 Task: Add an event with the title Webinar: Introduction to Influencer Collaboration for Brand Awareness, date '2024/04/28', time 7:30 AM to 9:30 AMand add a description: Participants will learn how to effectively close a negotiation, secure agreements, and establish clear next steps. They will also explore techniques for building long-term relationships and maintaining open lines of communication after the negotiation concludes.Select event color  Flamingo . Add location for the event as: 987 El Retiro Park, Madrid, Spain, logged in from the account softage.5@softage.netand send the event invitation to softage.4@softage.net and softage.6@softage.net. Set a reminder for the event Every weekday(Monday to Friday)
Action: Mouse moved to (1163, 90)
Screenshot: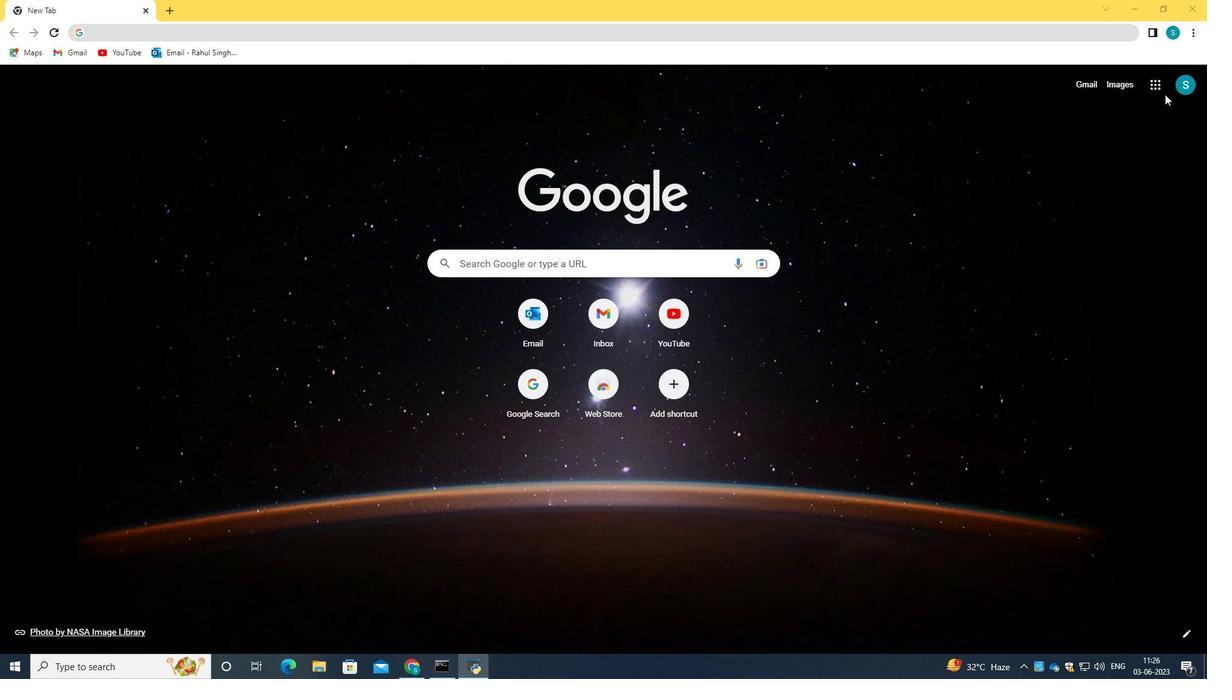 
Action: Mouse pressed left at (1163, 90)
Screenshot: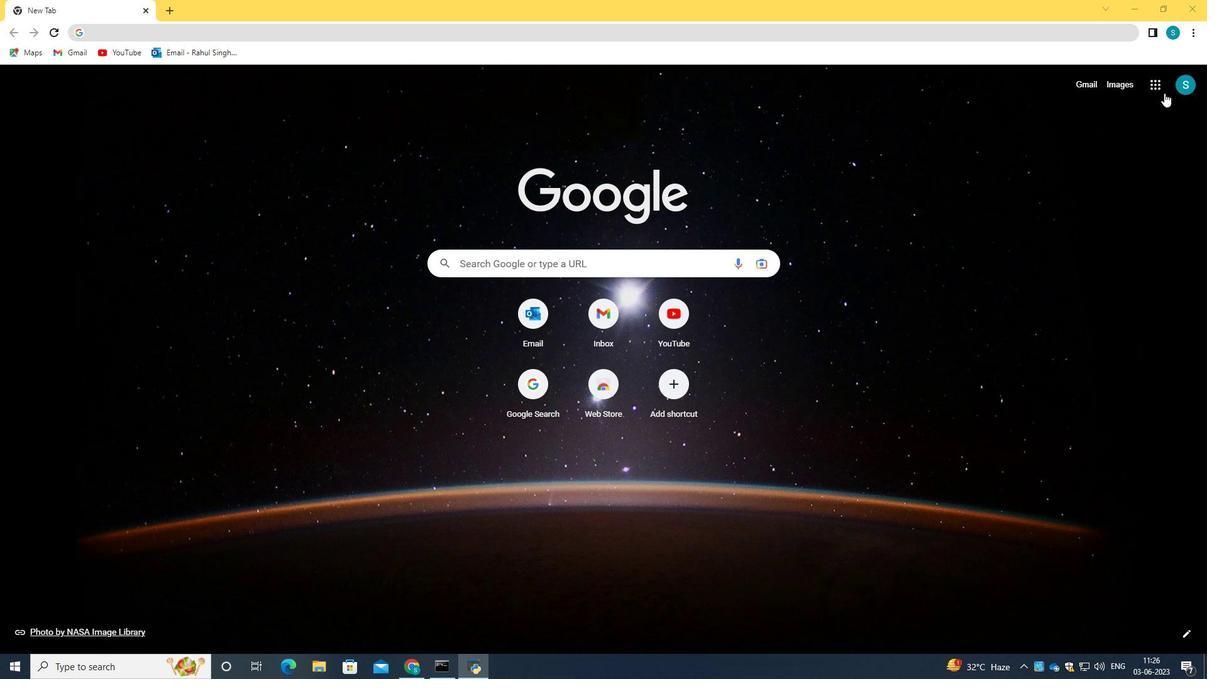 
Action: Mouse moved to (1049, 274)
Screenshot: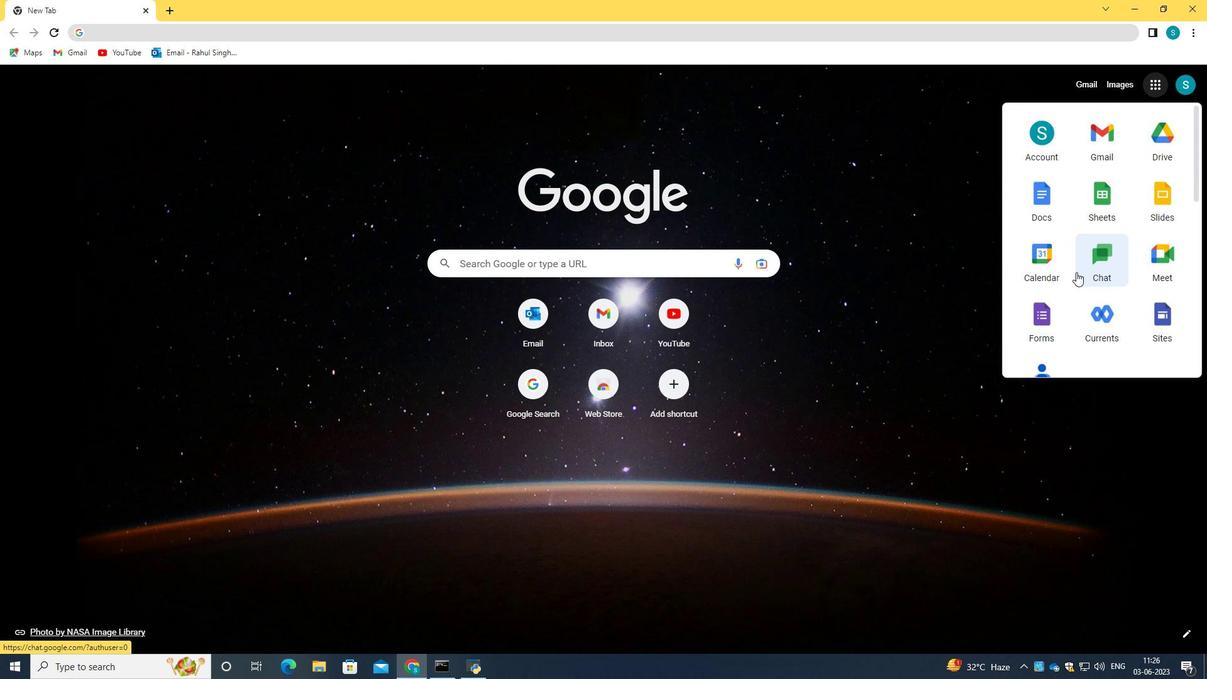 
Action: Mouse pressed left at (1049, 274)
Screenshot: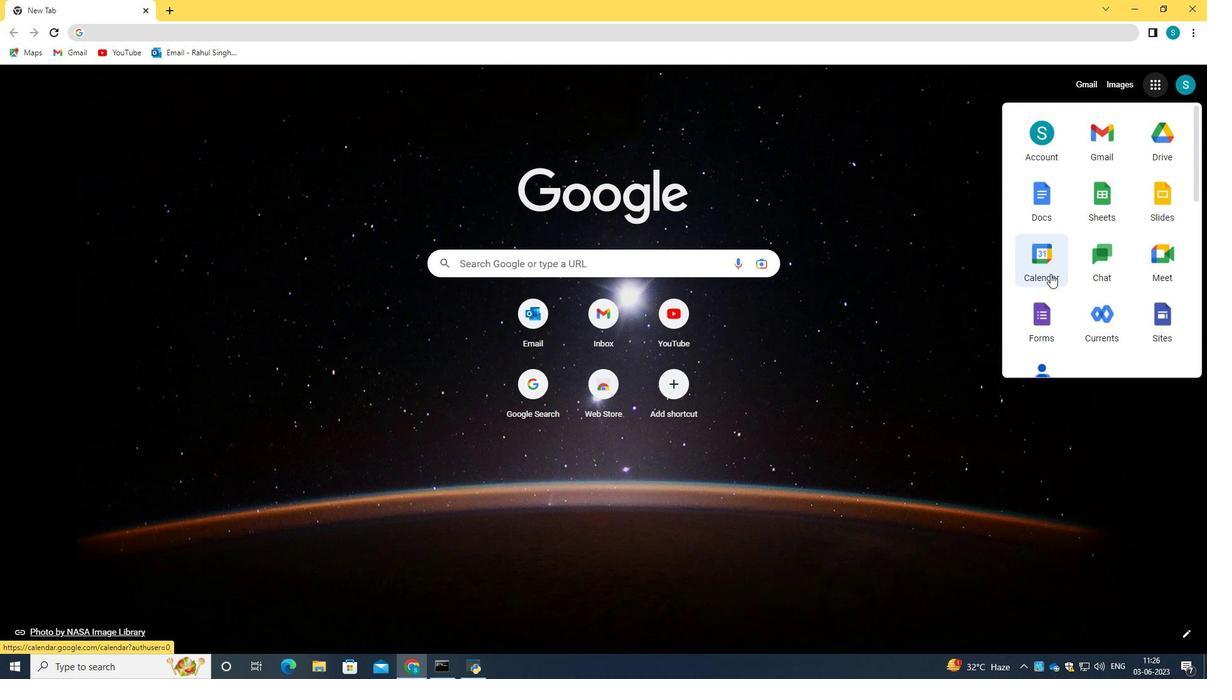 
Action: Mouse moved to (25, 135)
Screenshot: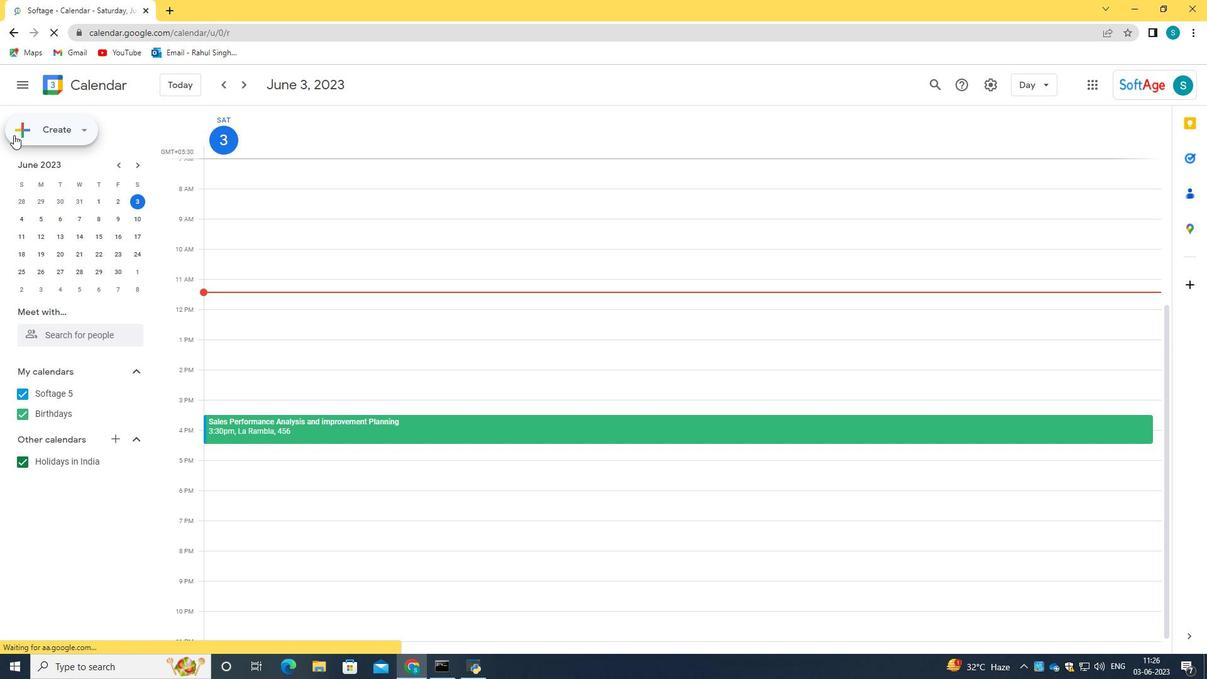 
Action: Mouse pressed left at (25, 135)
Screenshot: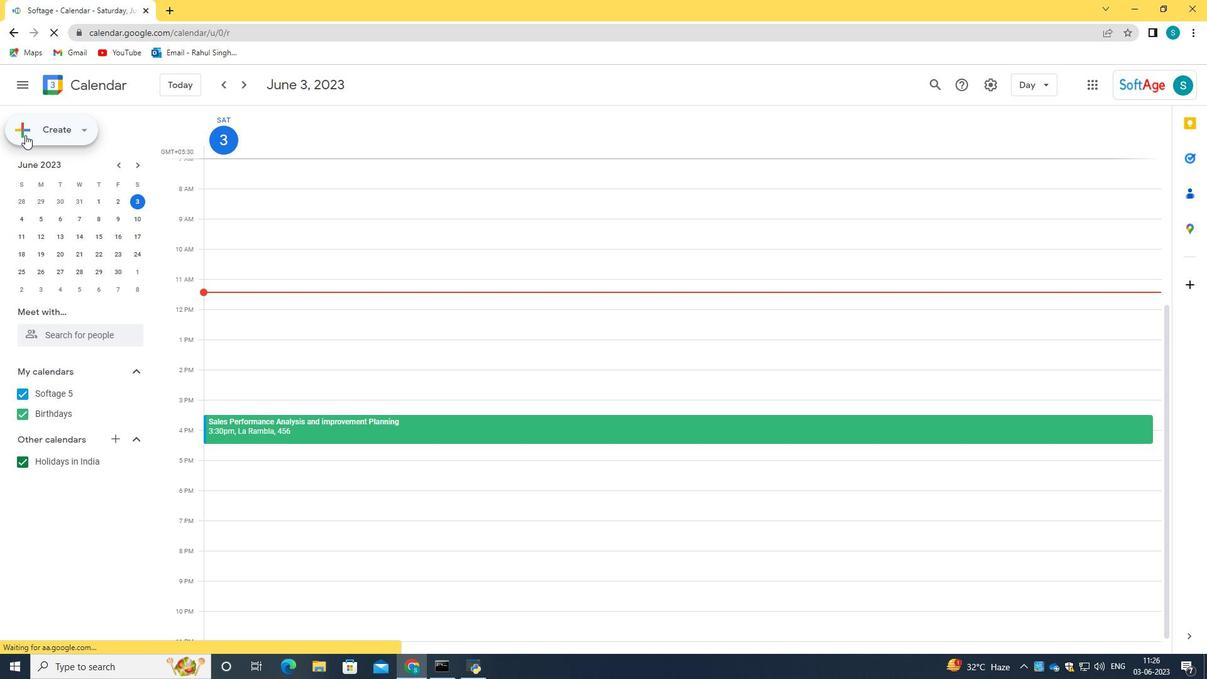 
Action: Mouse moved to (44, 162)
Screenshot: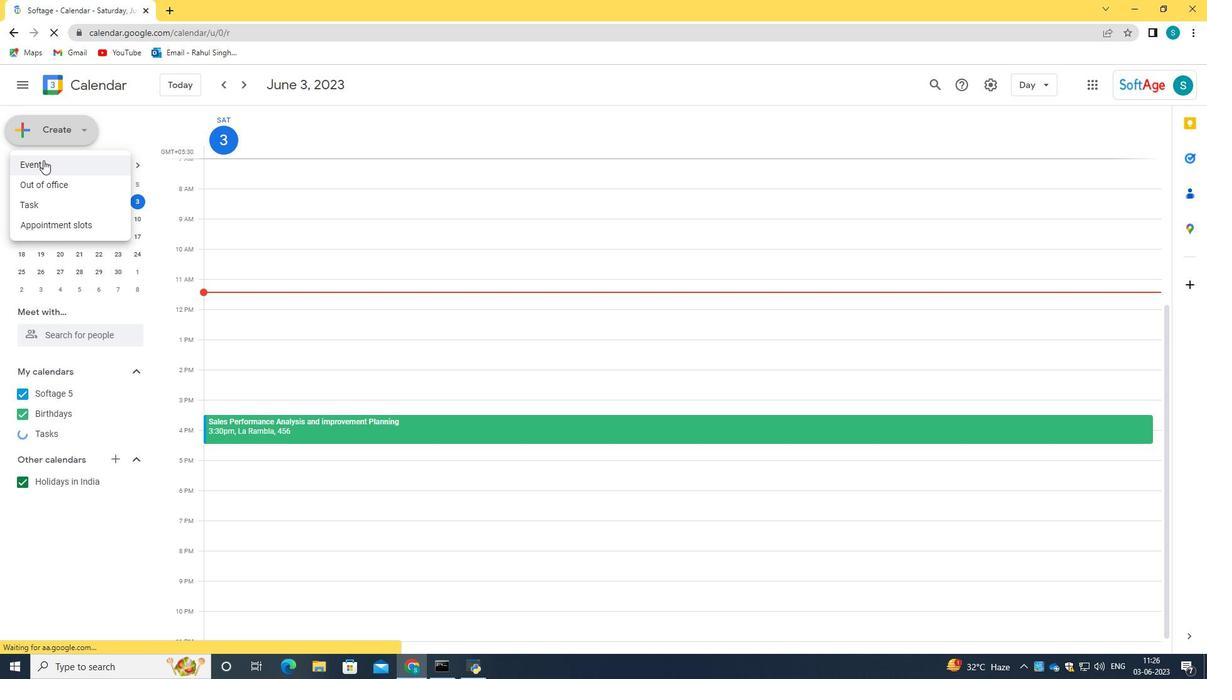 
Action: Mouse pressed left at (44, 162)
Screenshot: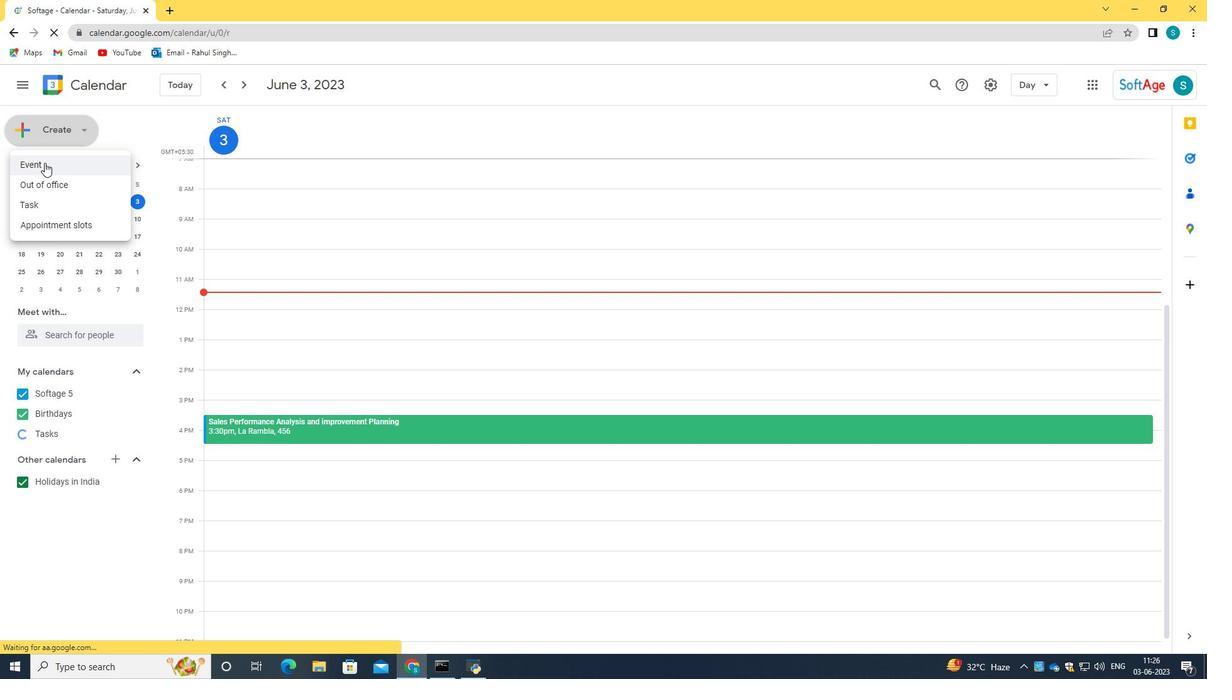 
Action: Mouse moved to (705, 508)
Screenshot: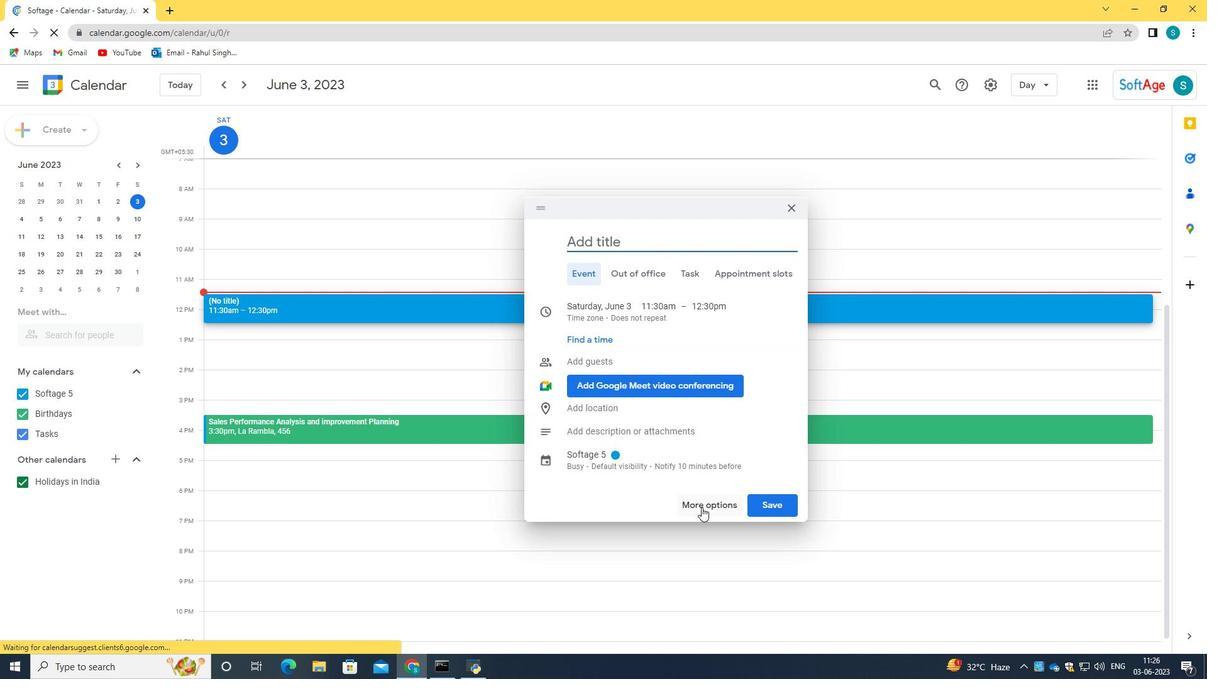 
Action: Mouse pressed left at (705, 508)
Screenshot: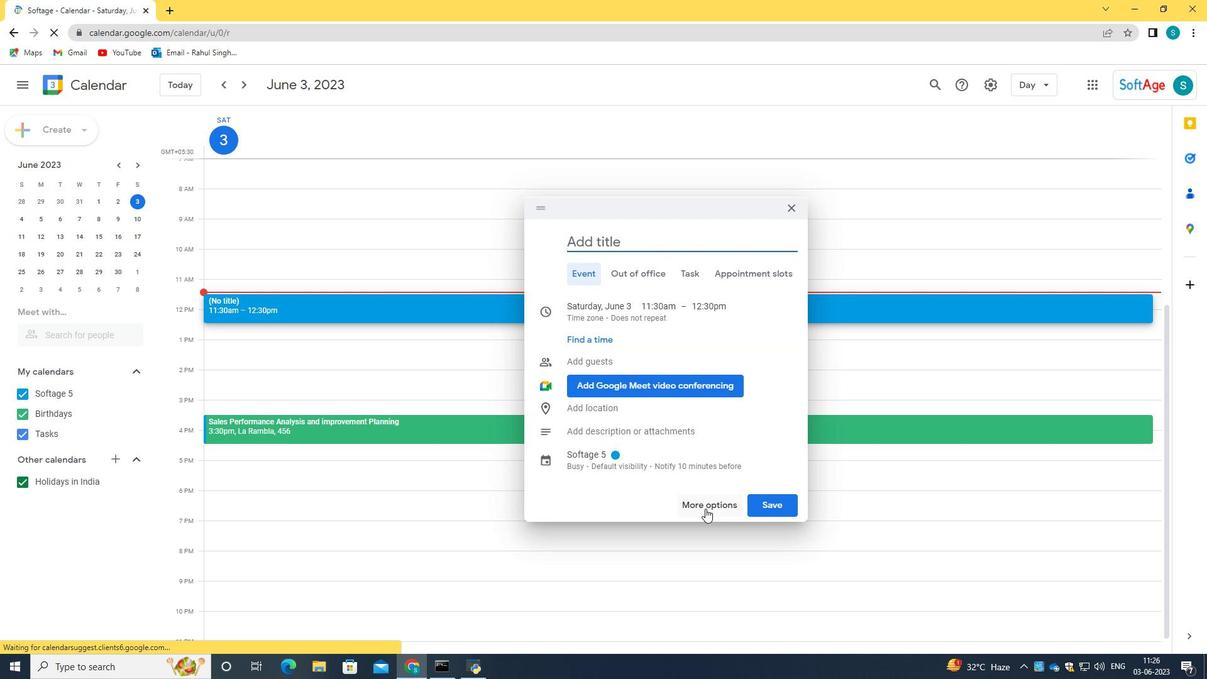 
Action: Mouse moved to (150, 98)
Screenshot: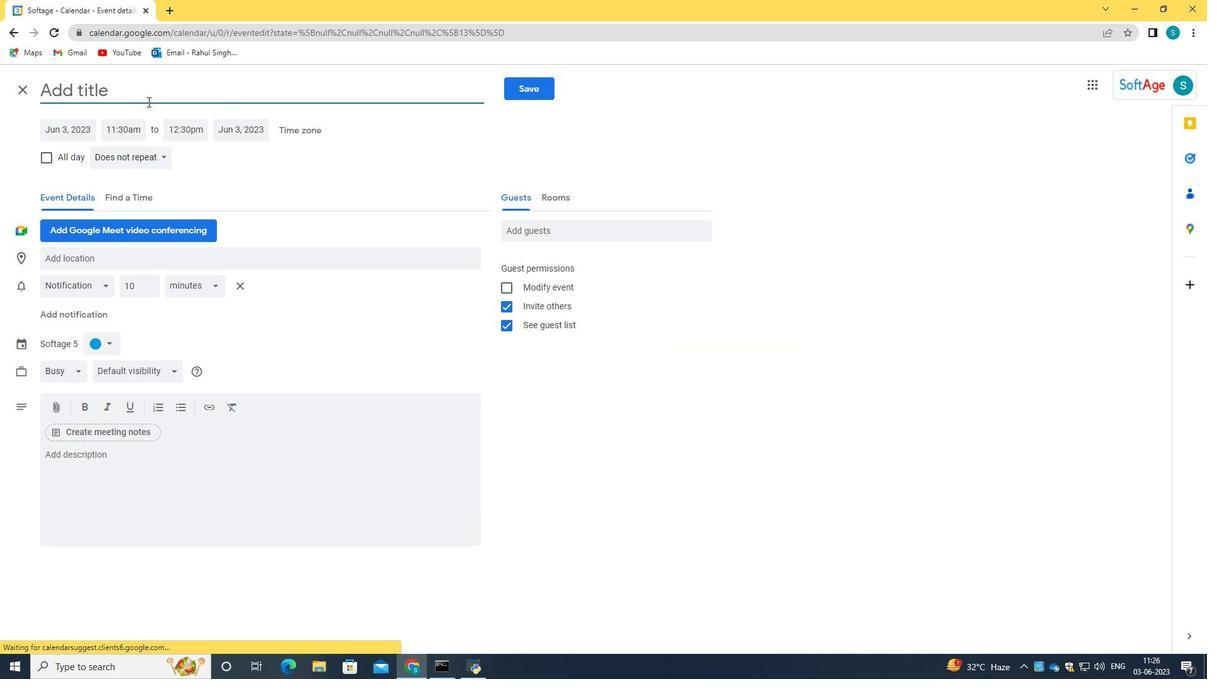 
Action: Mouse pressed left at (150, 98)
Screenshot: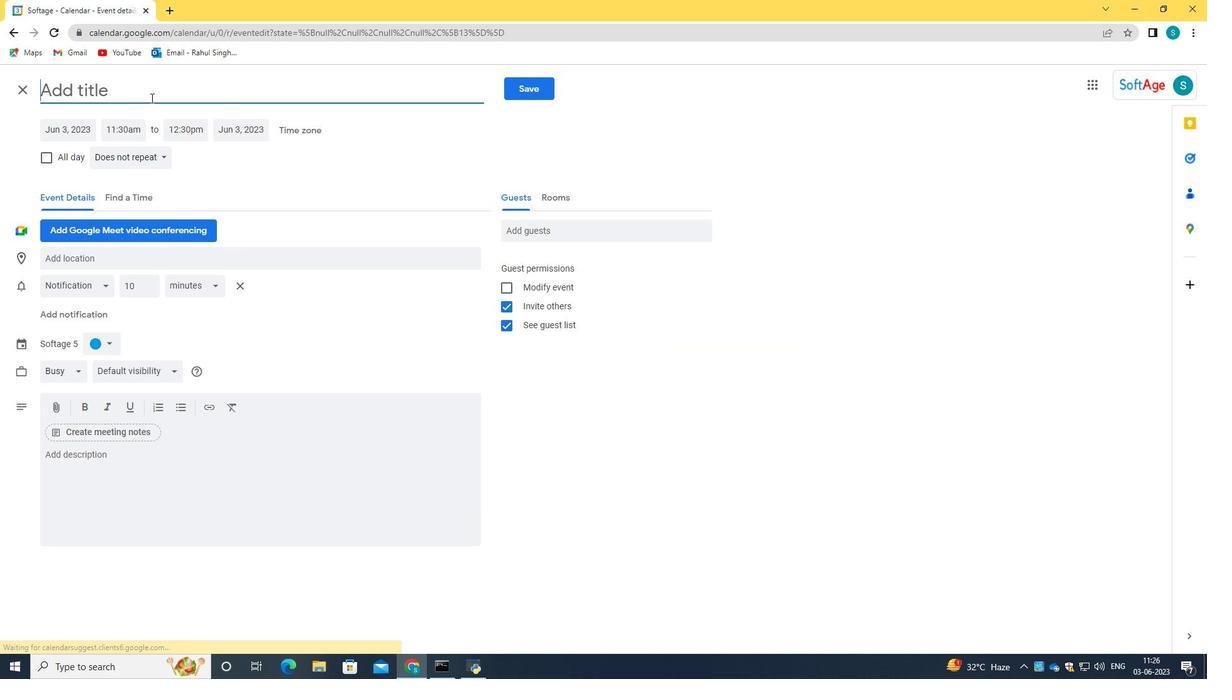 
Action: Key pressed <Key.caps_lock>I<Key.caps_lock>ntroduction<Key.space>to<Key.space><Key.caps_lock>I<Key.caps_lock>nfluencer<Key.space><Key.caps_lock>C<Key.caps_lock>ollaboration<Key.space>for<Key.space><Key.caps_lock>B<Key.caps_lock>rand<Key.space><Key.caps_lock>A<Key.caps_lock>wareness
Screenshot: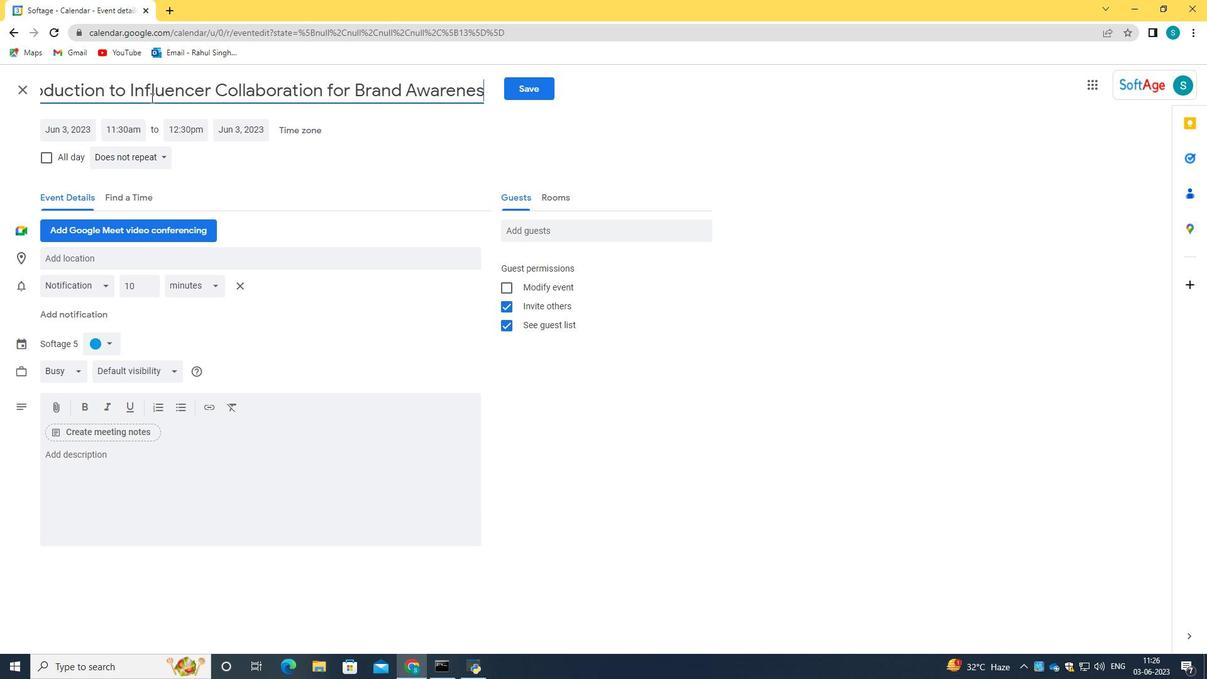 
Action: Mouse moved to (71, 128)
Screenshot: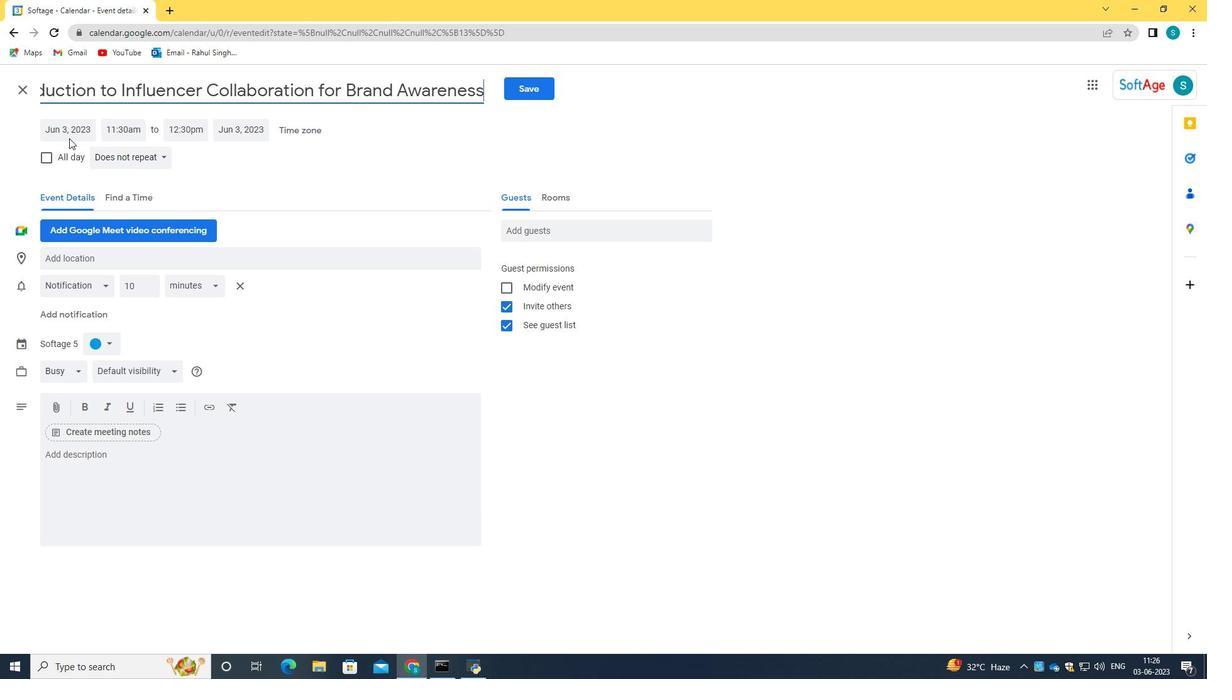 
Action: Mouse pressed left at (71, 128)
Screenshot: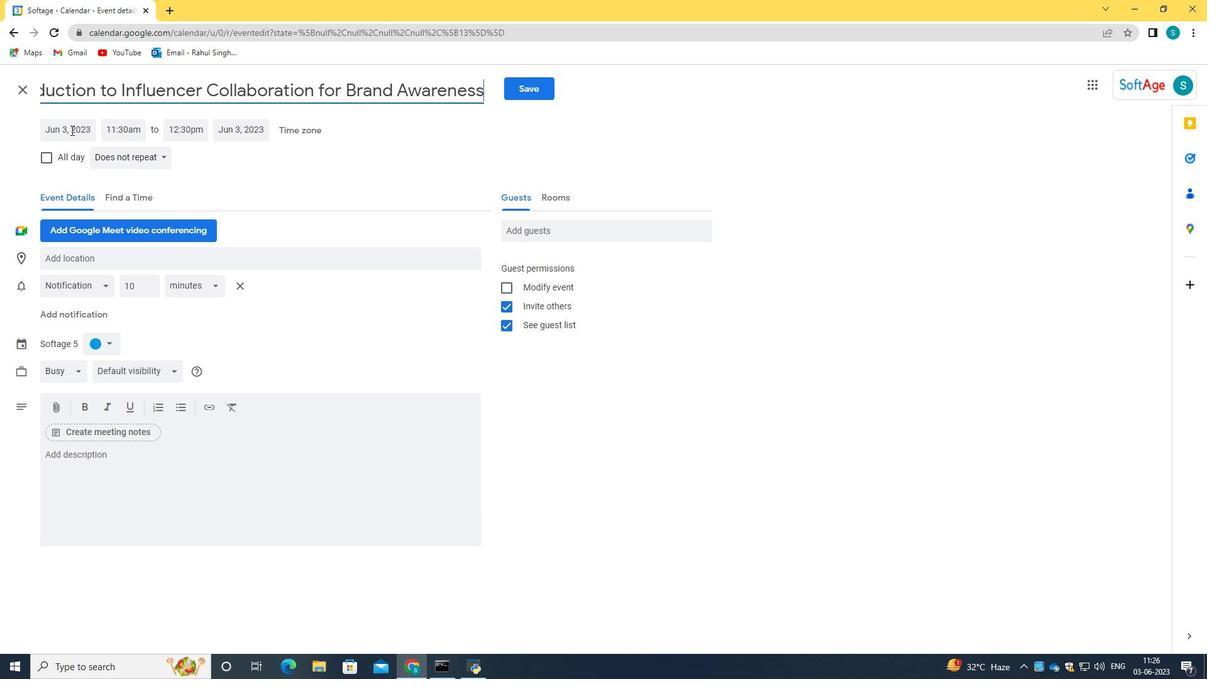 
Action: Key pressed 2024/04/25<Key.backspace>8
Screenshot: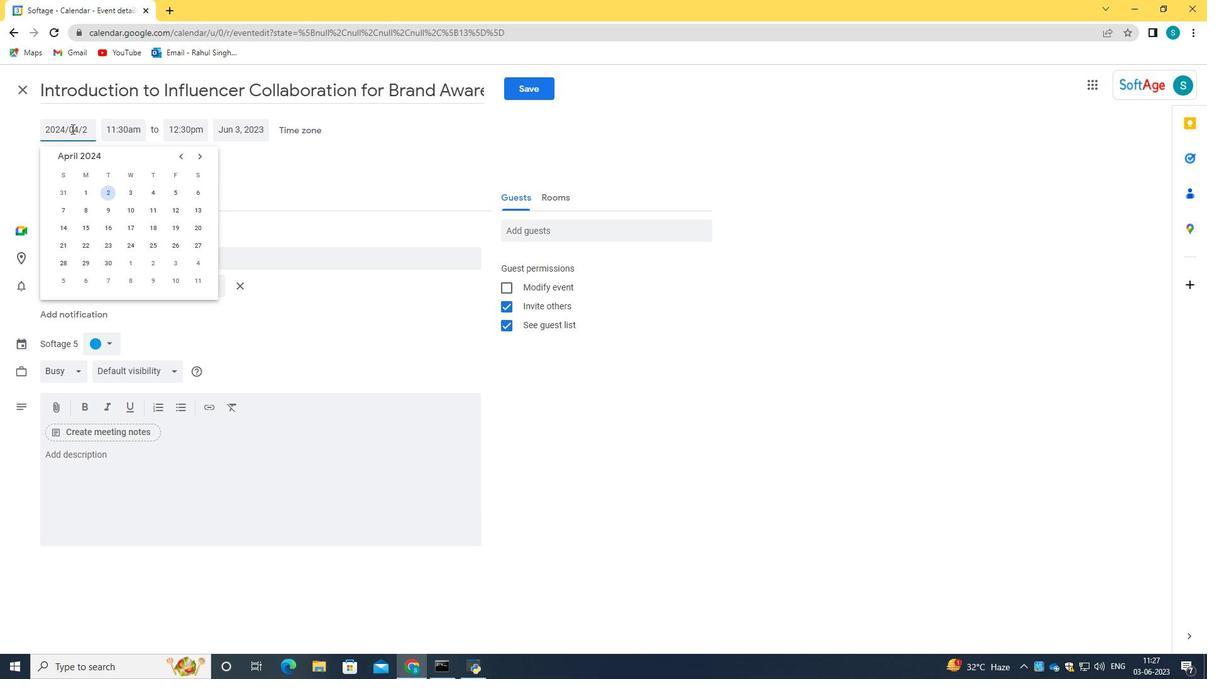 
Action: Mouse moved to (242, 168)
Screenshot: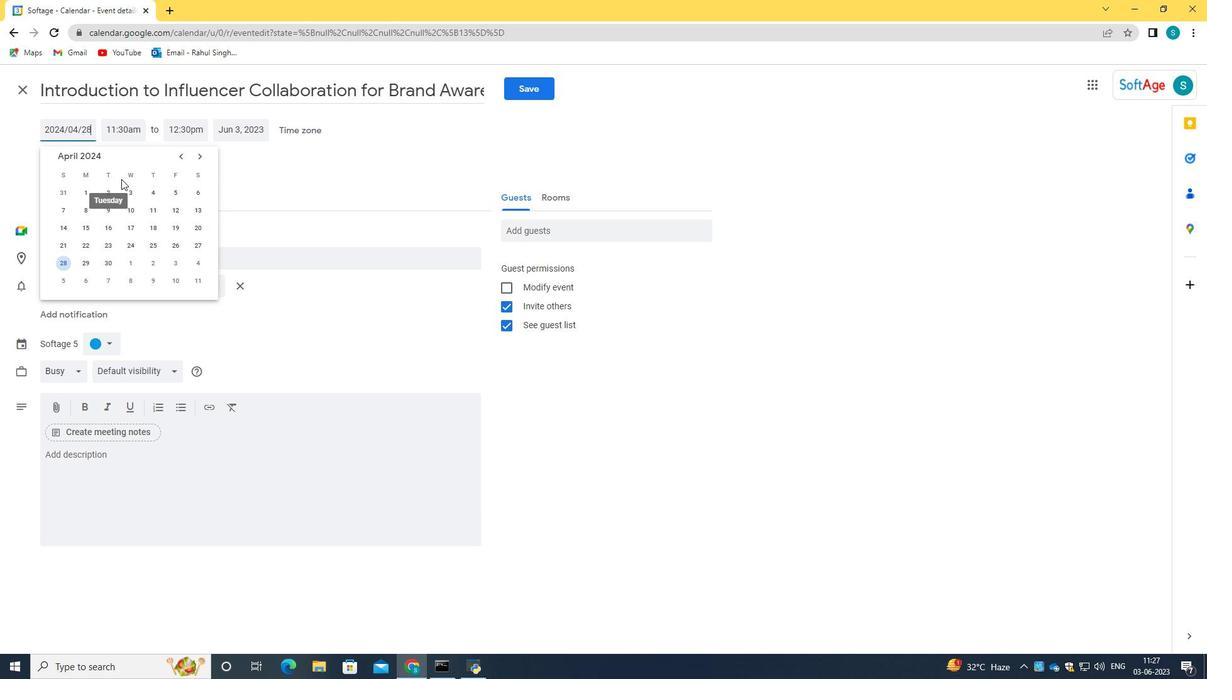 
Action: Mouse pressed left at (242, 168)
Screenshot: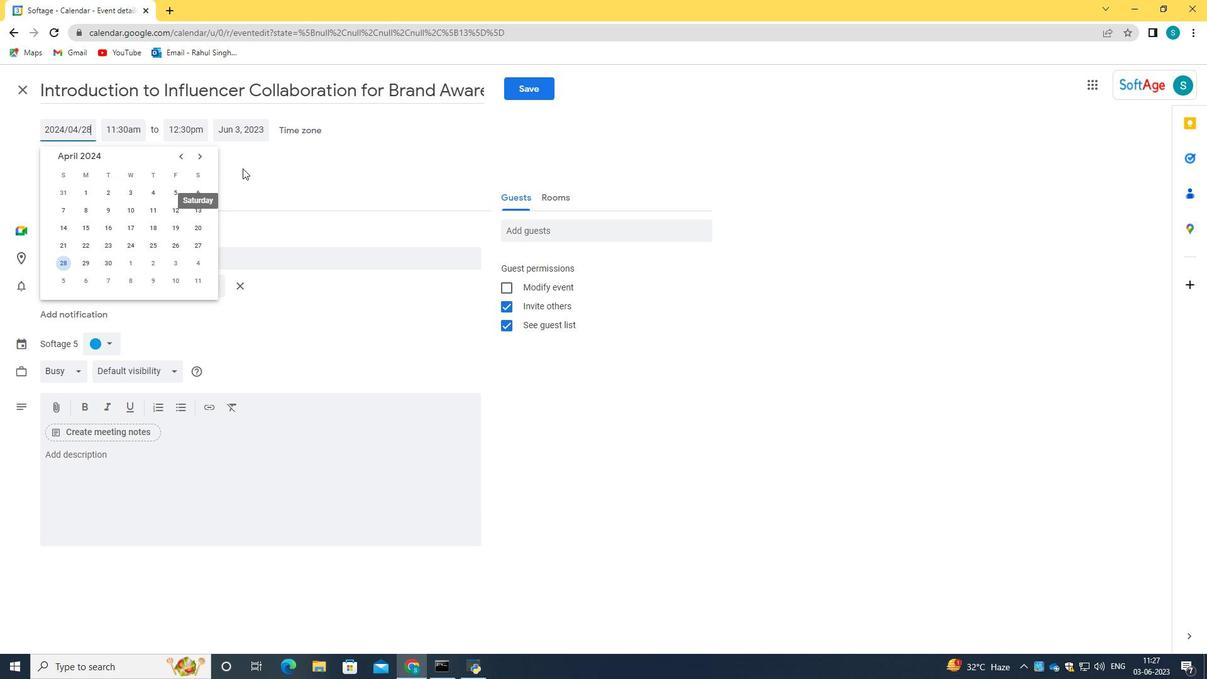 
Action: Mouse moved to (132, 128)
Screenshot: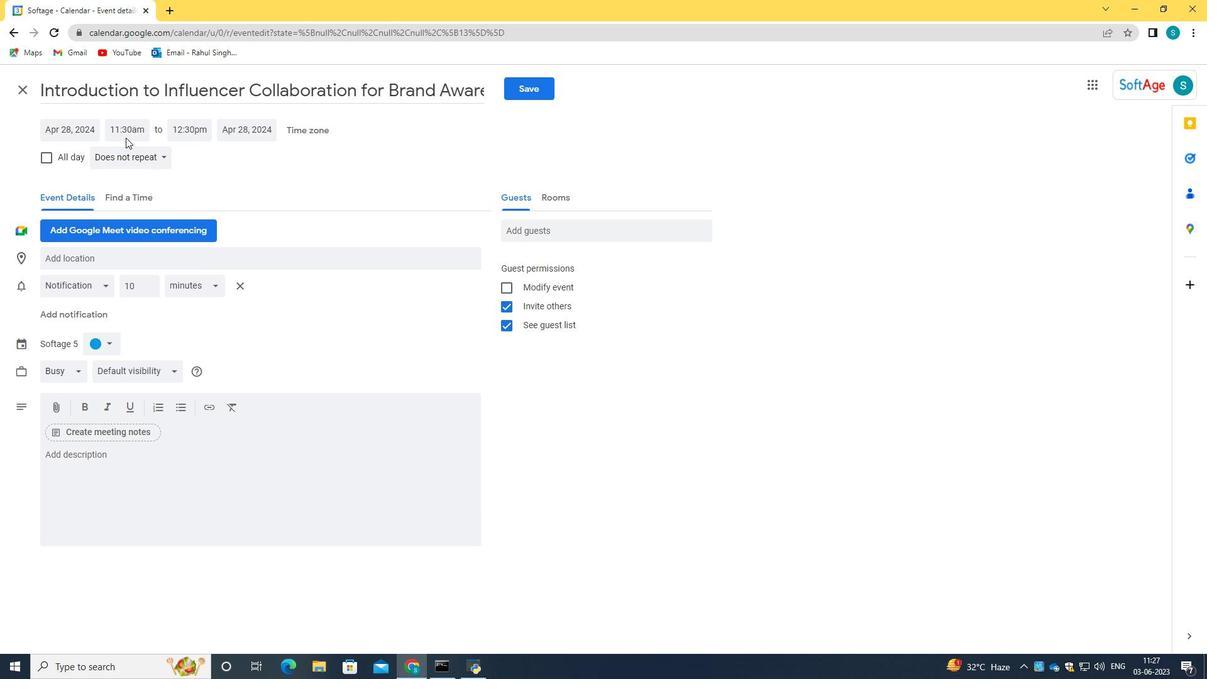 
Action: Mouse pressed left at (132, 128)
Screenshot: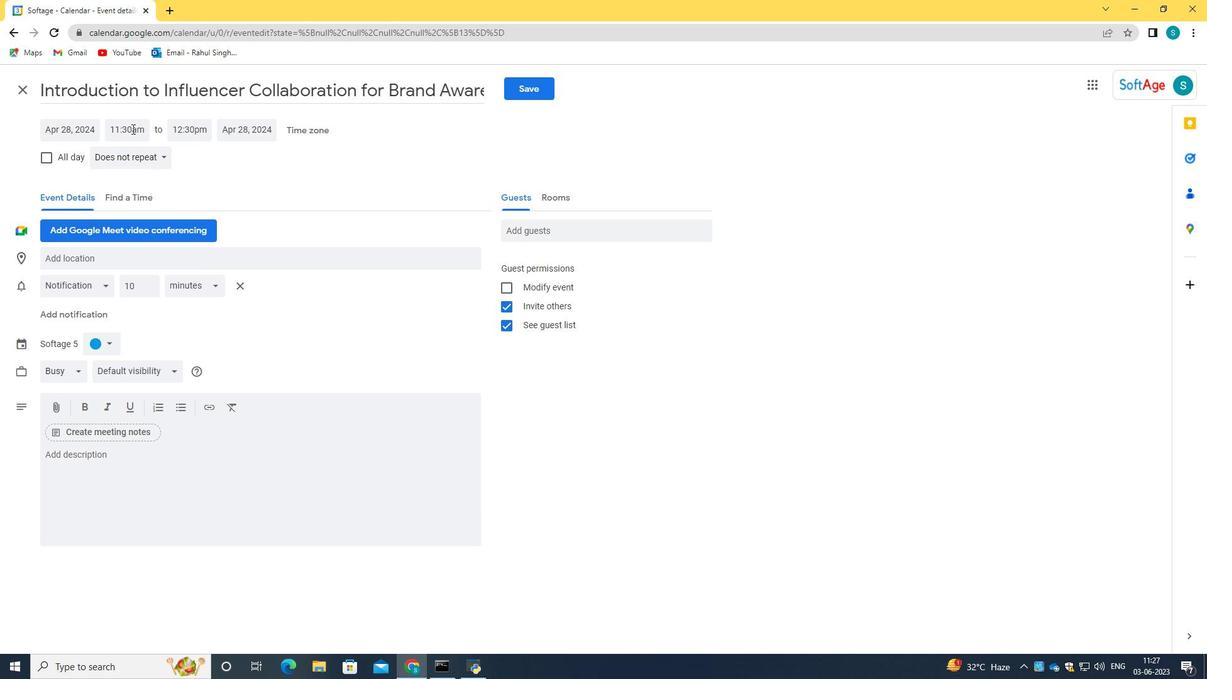 
Action: Mouse moved to (145, 128)
Screenshot: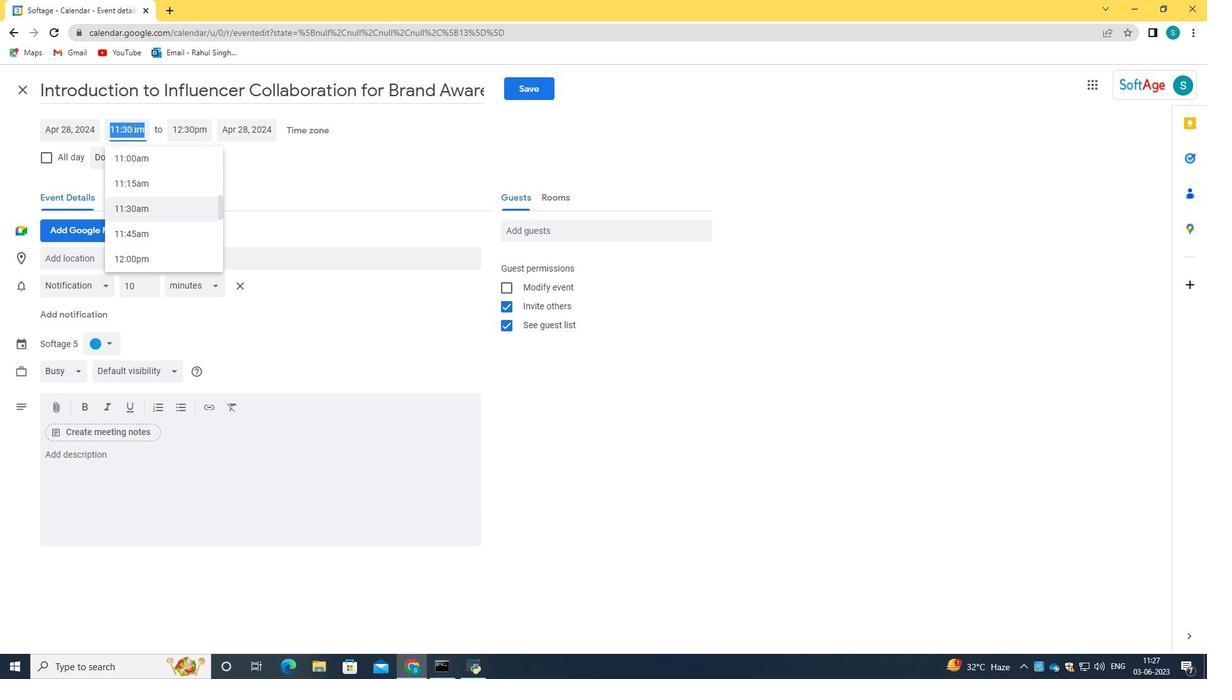 
Action: Key pressed 07<Key.shift_r>:30am<Key.tab>9<Key.shift_r>:39am<Key.enter>
Screenshot: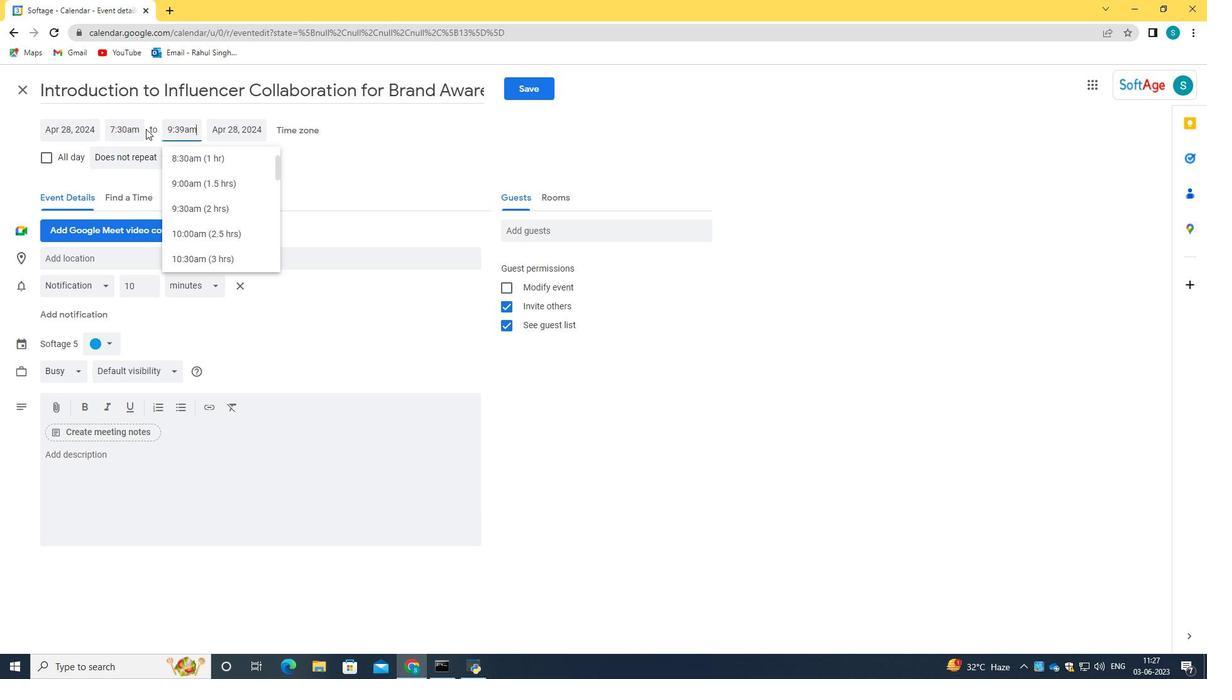 
Action: Mouse moved to (183, 126)
Screenshot: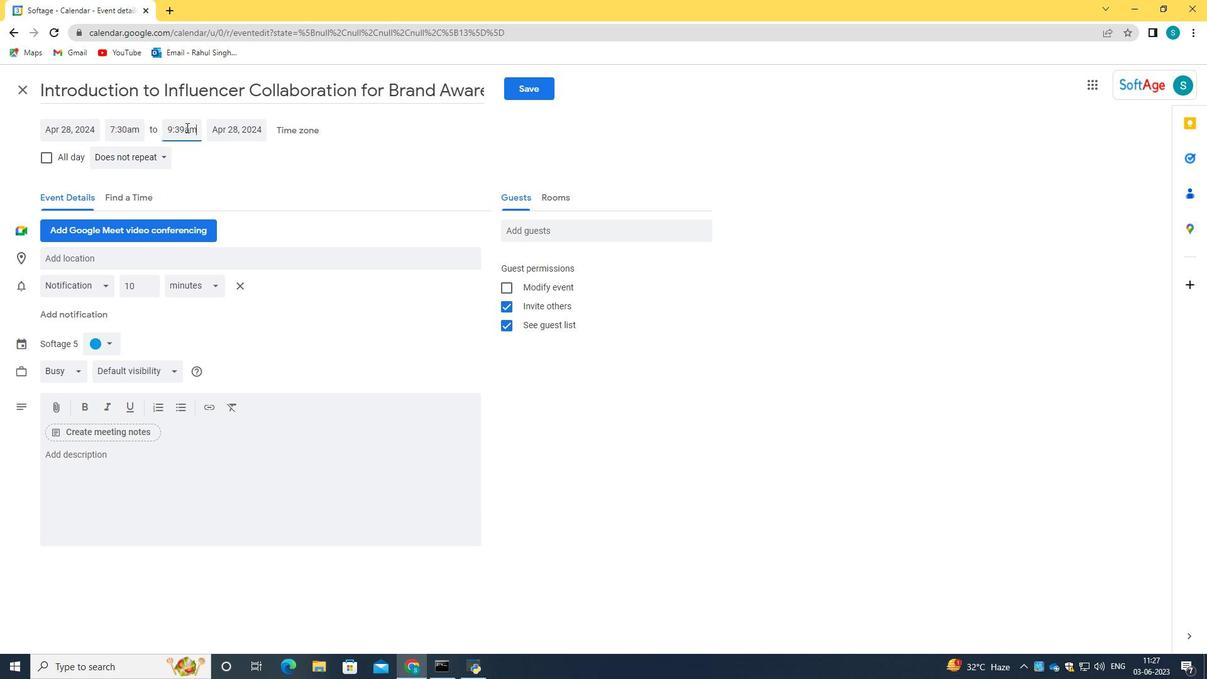 
Action: Mouse pressed left at (183, 126)
Screenshot: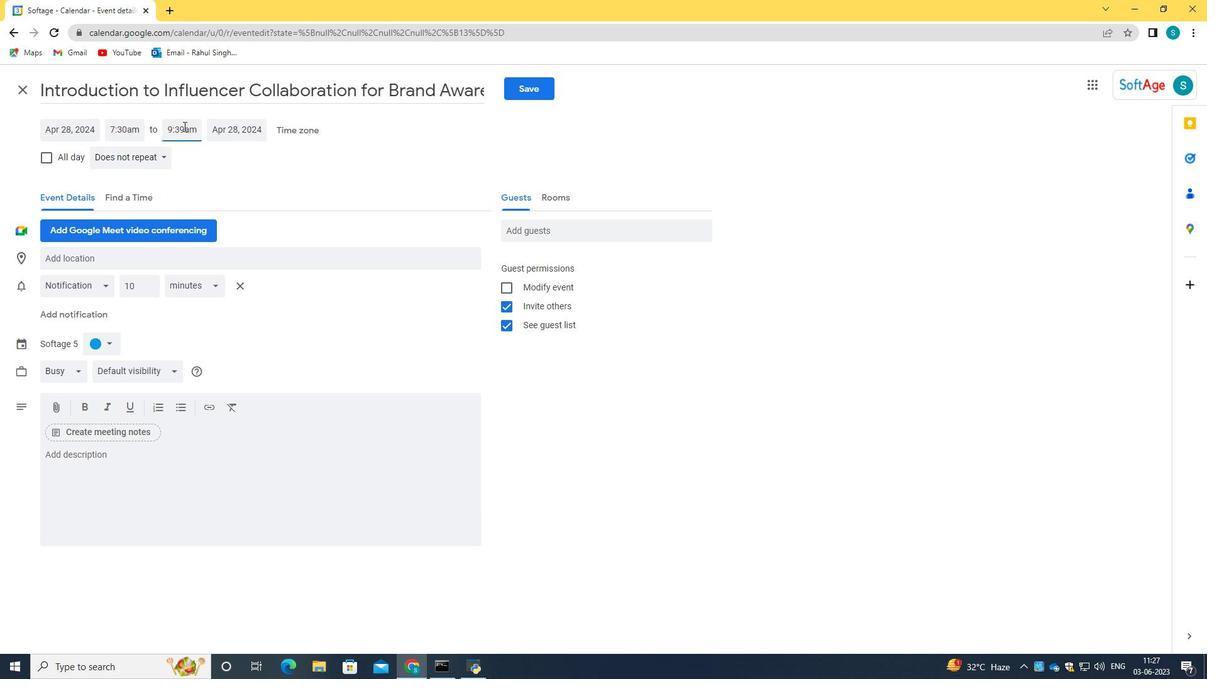 
Action: Mouse moved to (210, 130)
Screenshot: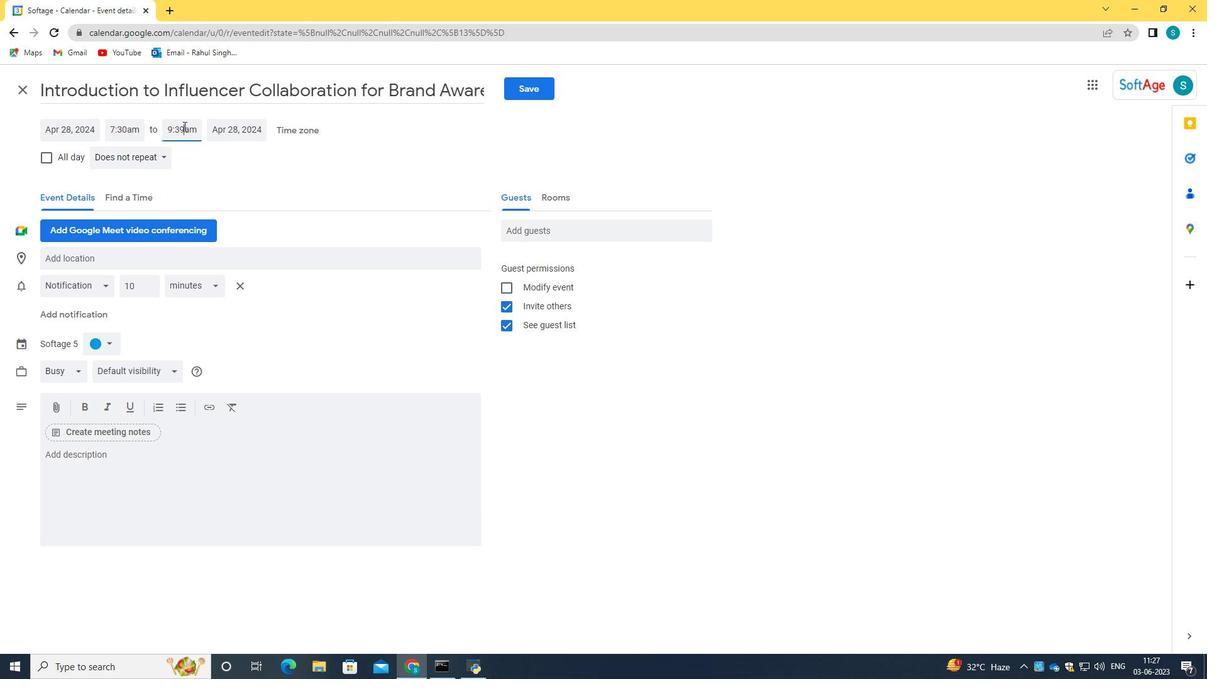 
Action: Key pressed <Key.backspace>9<Key.shift_r><Key.shift_r><Key.shift_r>:30<Key.caps_lock>A
Screenshot: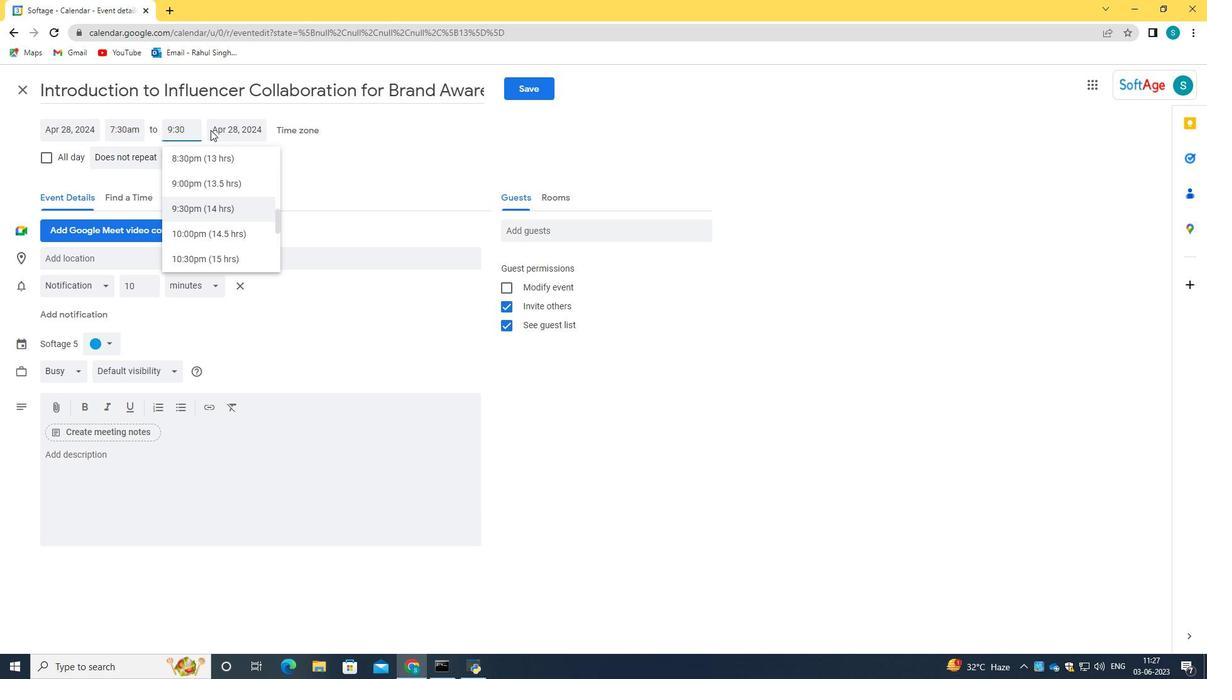 
Action: Mouse moved to (217, 212)
Screenshot: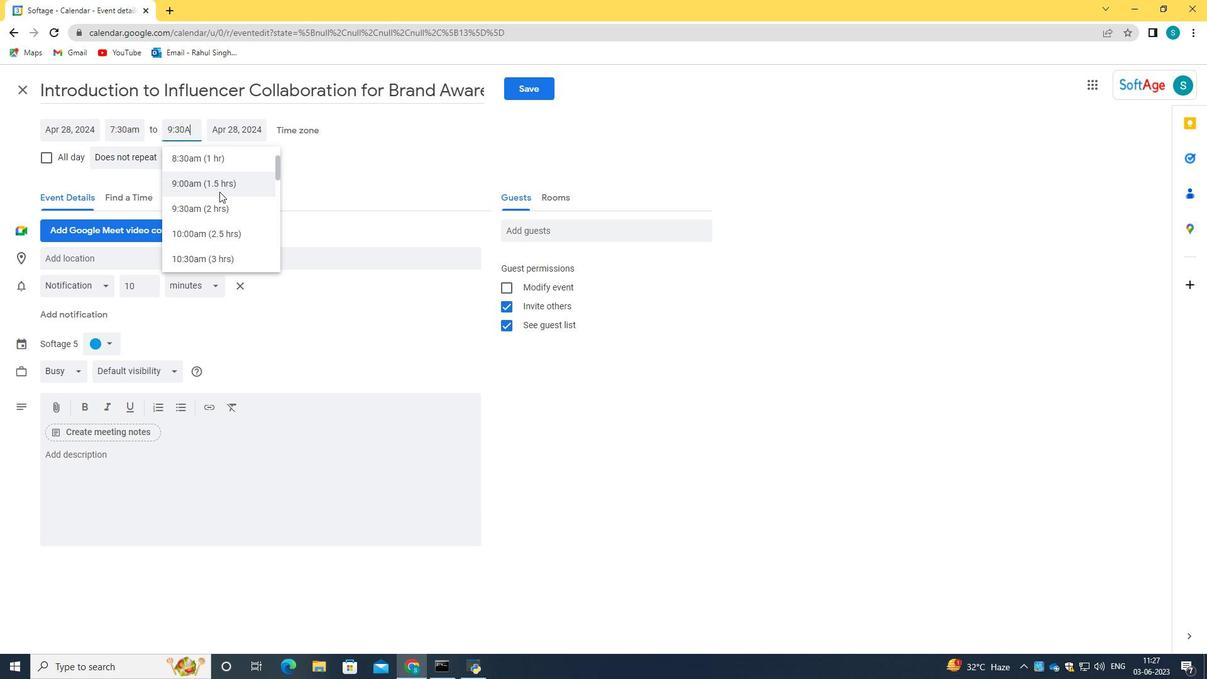 
Action: Mouse pressed left at (217, 212)
Screenshot: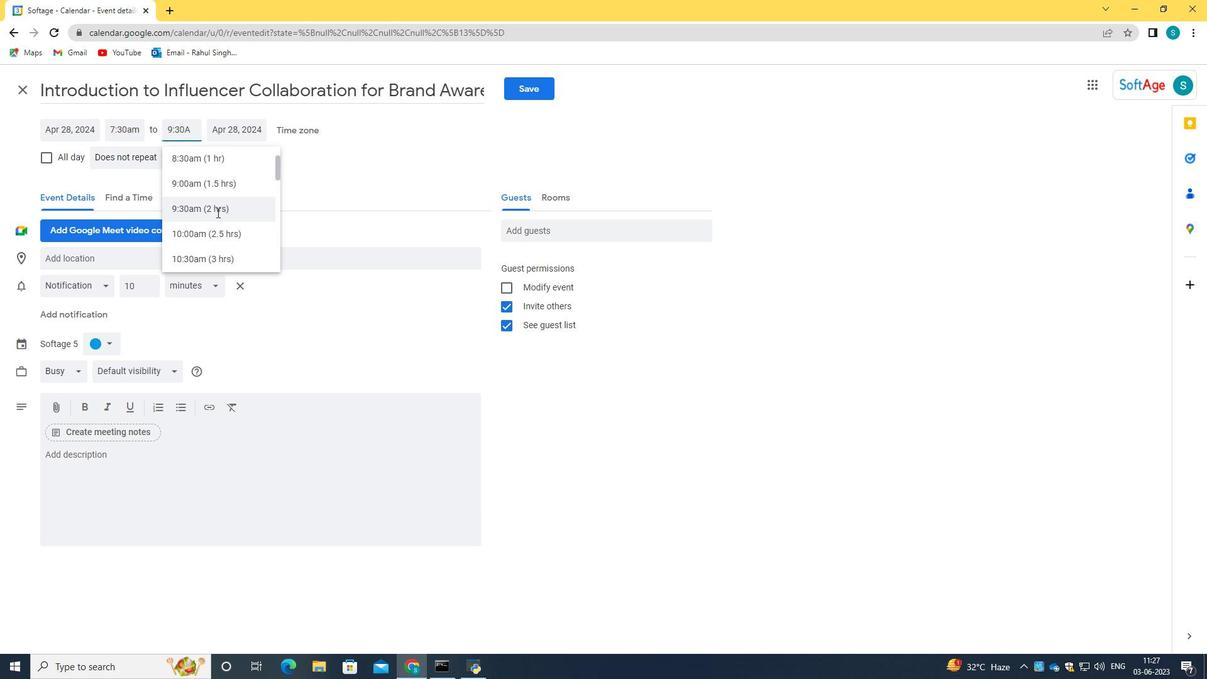 
Action: Mouse moved to (299, 174)
Screenshot: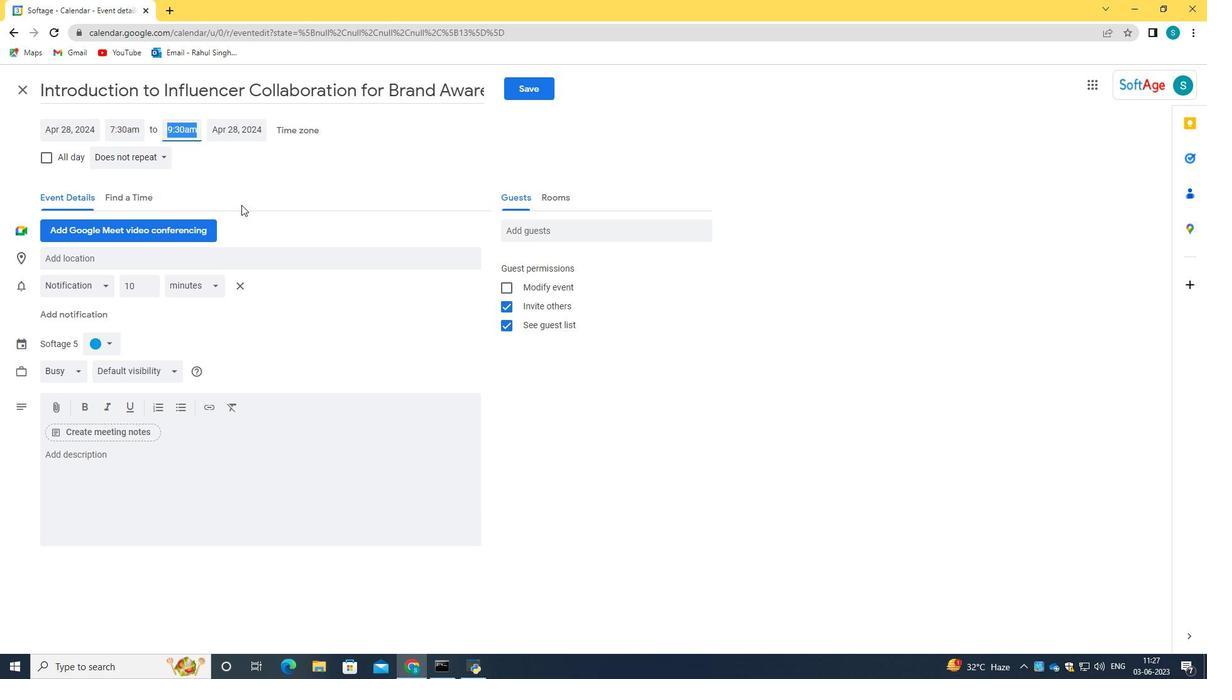 
Action: Mouse pressed left at (299, 174)
Screenshot: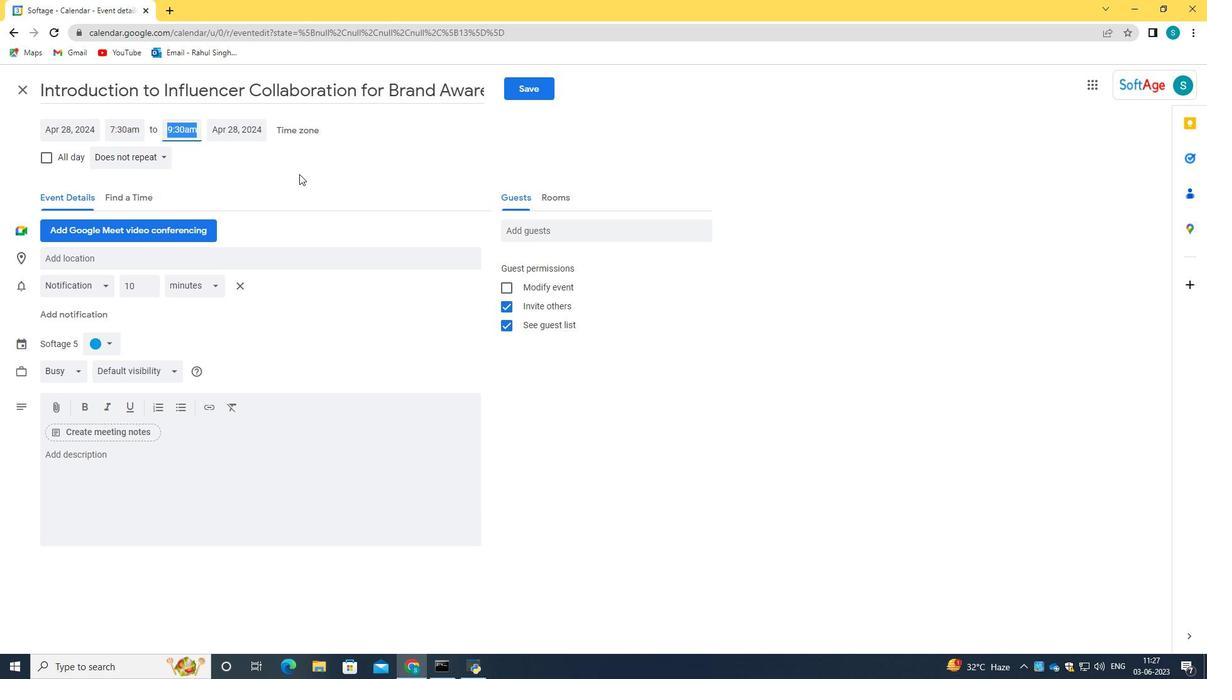 
Action: Mouse pressed left at (299, 174)
Screenshot: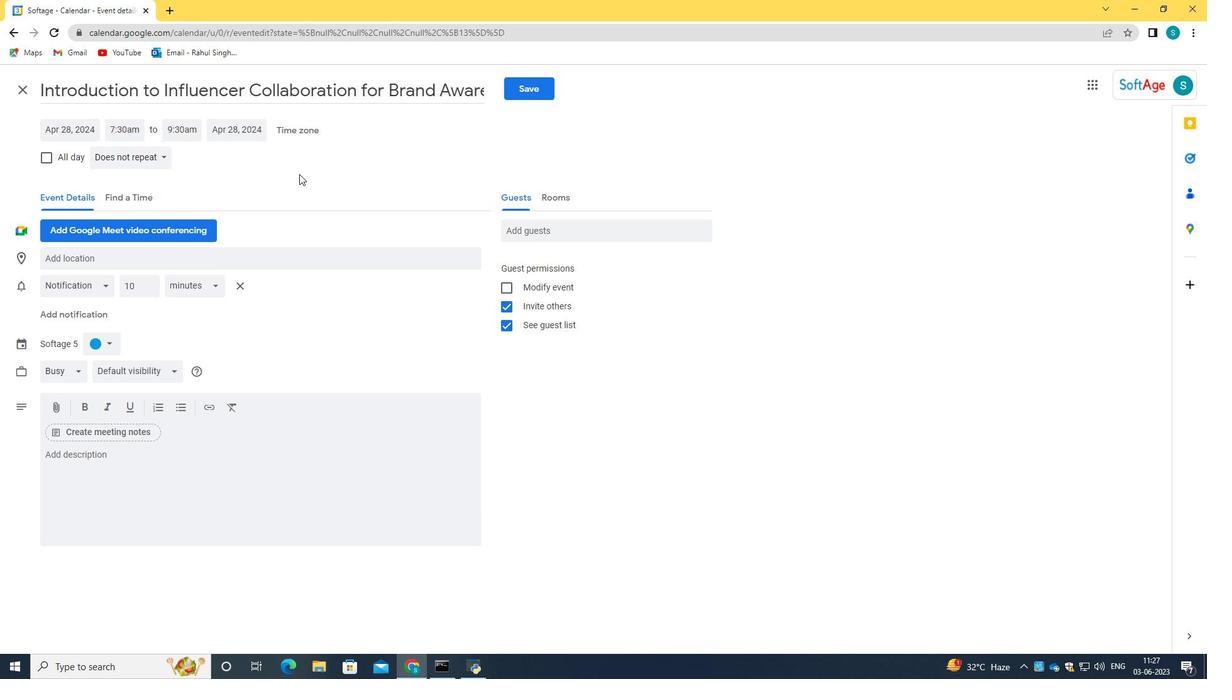 
Action: Mouse moved to (191, 469)
Screenshot: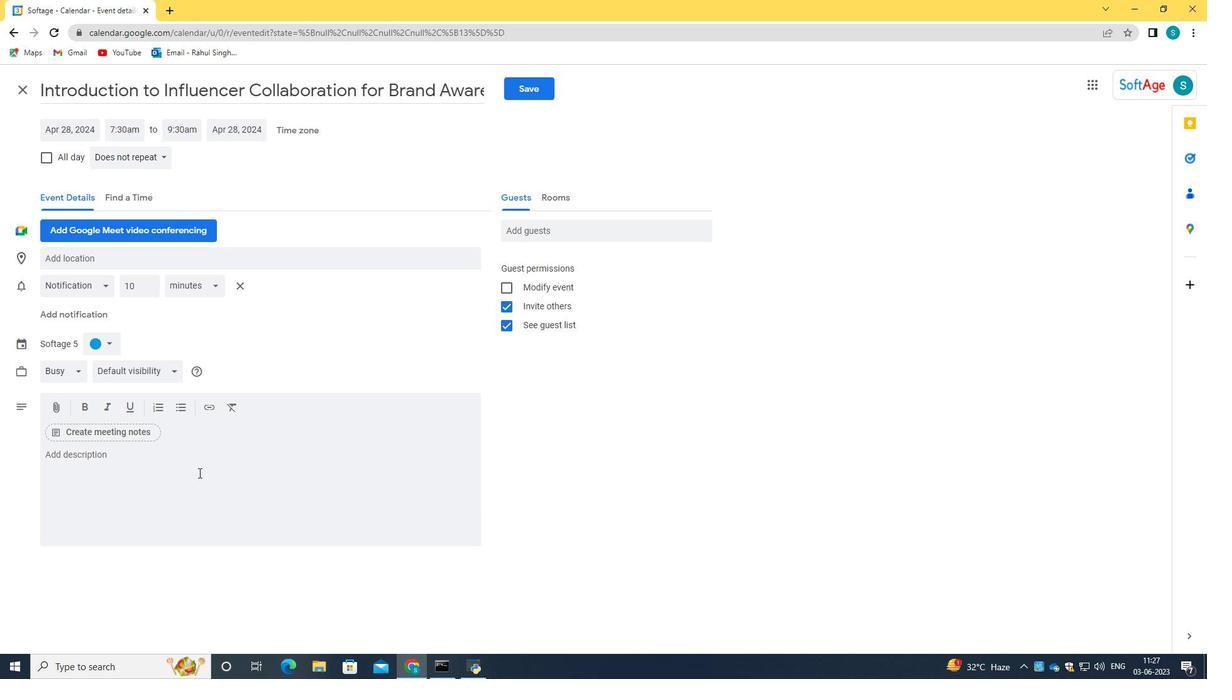 
Action: Mouse pressed left at (191, 469)
Screenshot: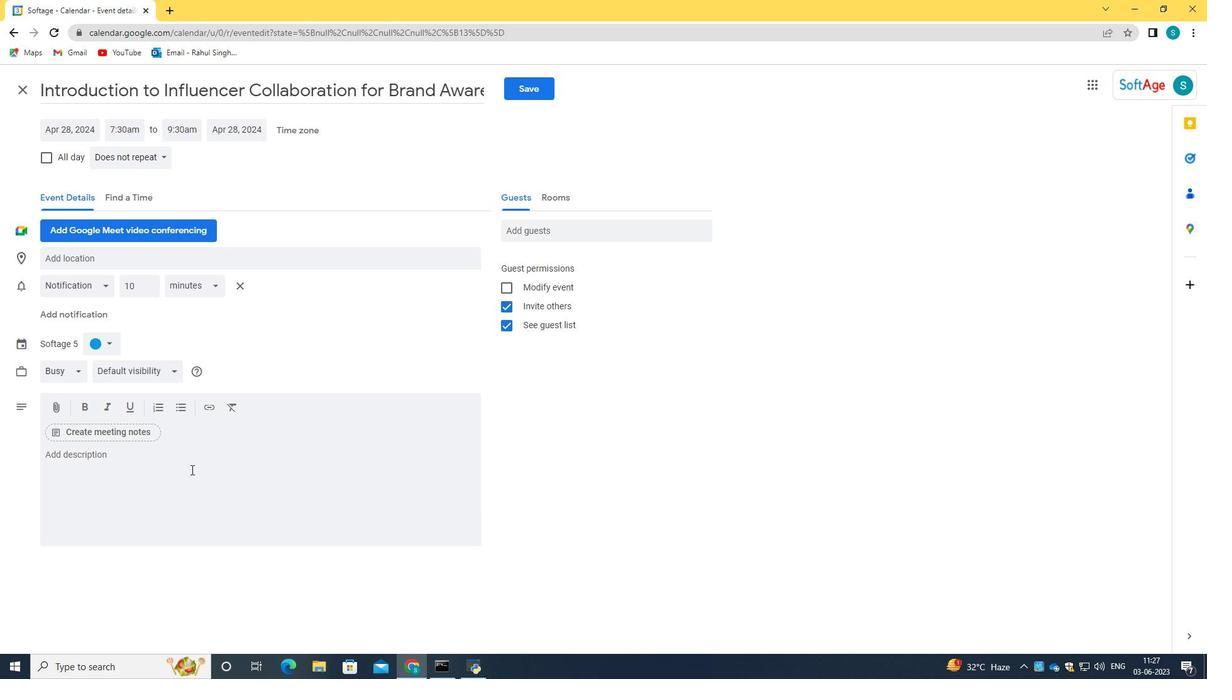 
Action: Key pressed <Key.caps_lock>p<Key.caps_lock>A<Key.backspace><Key.backspace>P<Key.caps_lock>articipants<Key.space>will<Key.space>learn<Key.space>how<Key.space>to<Key.space>effectively<Key.space>close<Key.space>a<Key.space>negotiation,<Key.space>secure<Key.space><Key.backspace><Key.backspace><Key.backspace>re<Key.space>agreements,<Key.space>s<Key.backspace>and<Key.space>establish<Key.space>cleare<Key.space>n<Key.backspace><Key.backspace><Key.backspace><Key.space>next<Key.space>steps.<Key.space><Key.caps_lock>T<Key.caps_lock>hey<Key.space>will<Key.space>also<Key.space>explore<Key.space>techniques<Key.space>for<Key.space>building<Key.space>long-term<Key.space>realationships<Key.space><Key.backspace><Key.backspace><Key.backspace><Key.backspace><Key.backspace><Key.backspace><Key.backspace><Key.backspace><Key.backspace><Key.backspace><Key.backspace><Key.backspace><Key.backspace>lationships<Key.space>and<Key.space>maini<Key.backspace>taing<Key.space><Key.backspace><Key.backspace><Key.backspace><Key.backspace><Key.backspace>aining<Key.space>open<Key.space>lines<Key.space>of<Key.space>communicattio<Key.backspace><Key.backspace><Key.backspace>ion<Key.space>after<Key.space>the<Key.space>negotiation<Key.space>concludes.<Key.space><Key.caps_lock>S<Key.caps_lock><Key.backspace><Key.backspace>
Screenshot: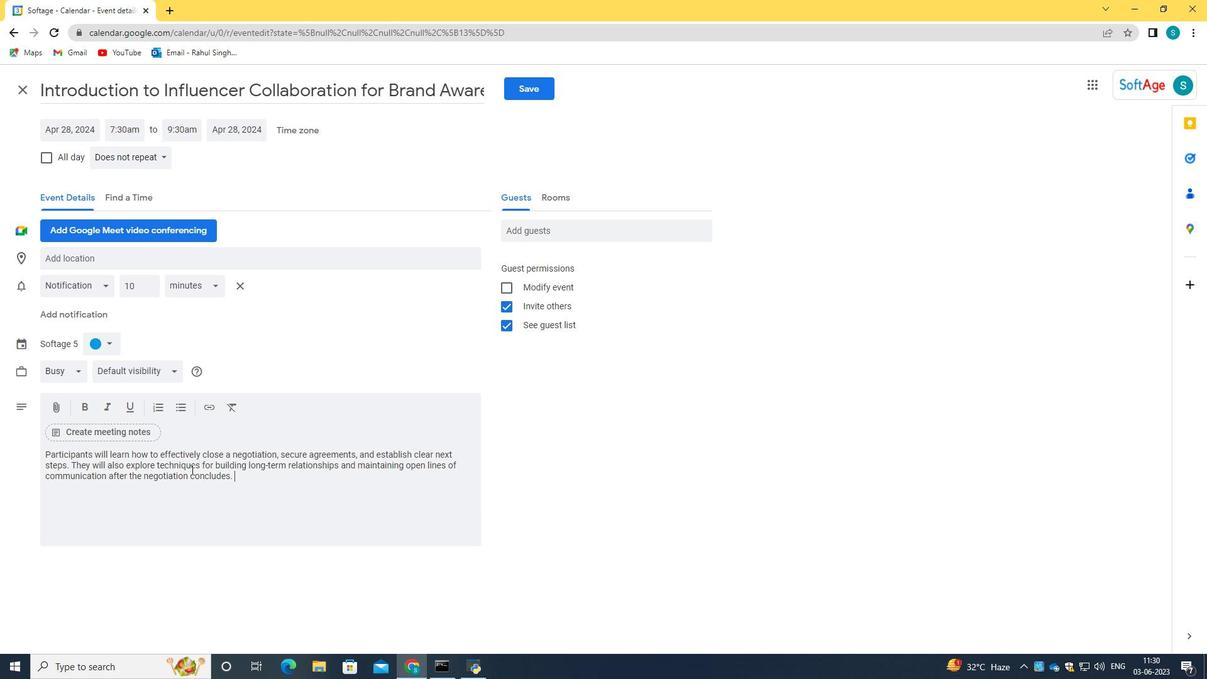 
Action: Mouse moved to (106, 343)
Screenshot: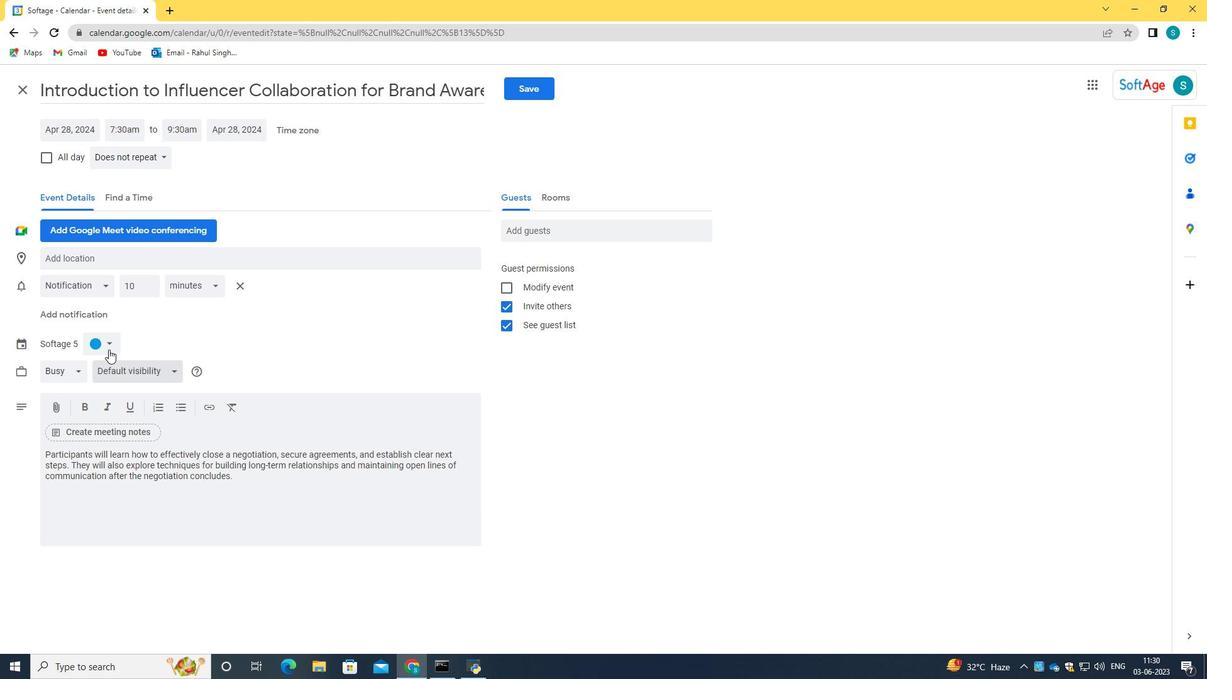 
Action: Mouse pressed left at (106, 343)
Screenshot: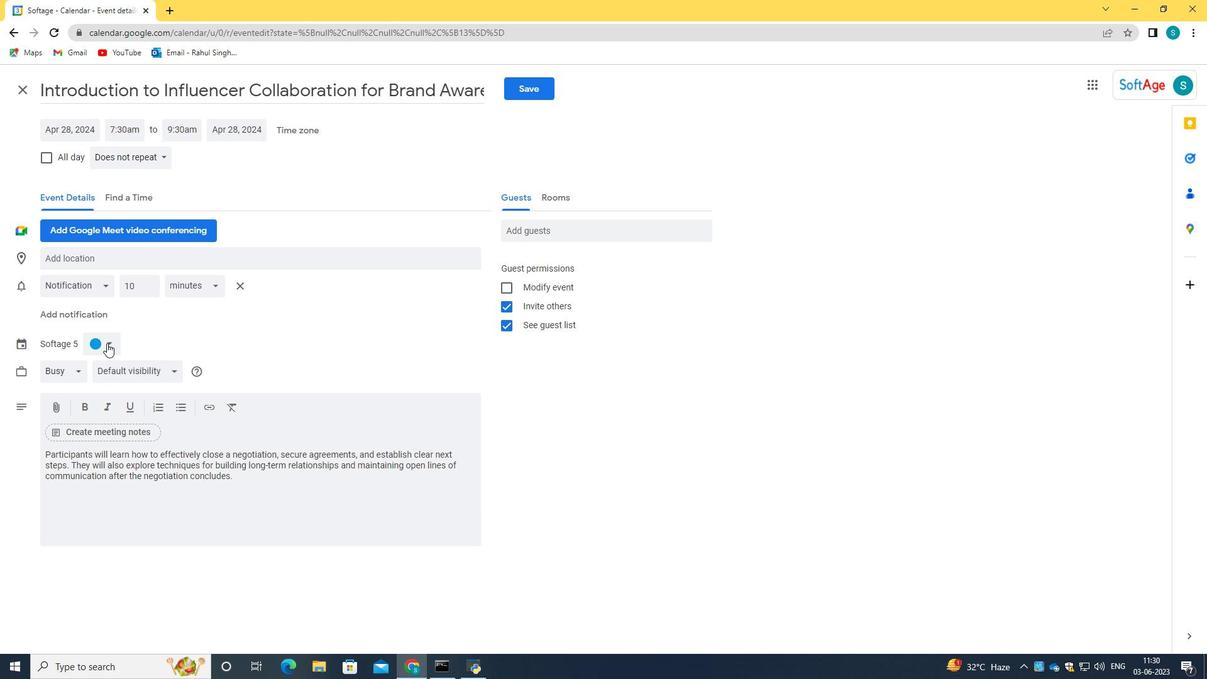 
Action: Mouse moved to (110, 340)
Screenshot: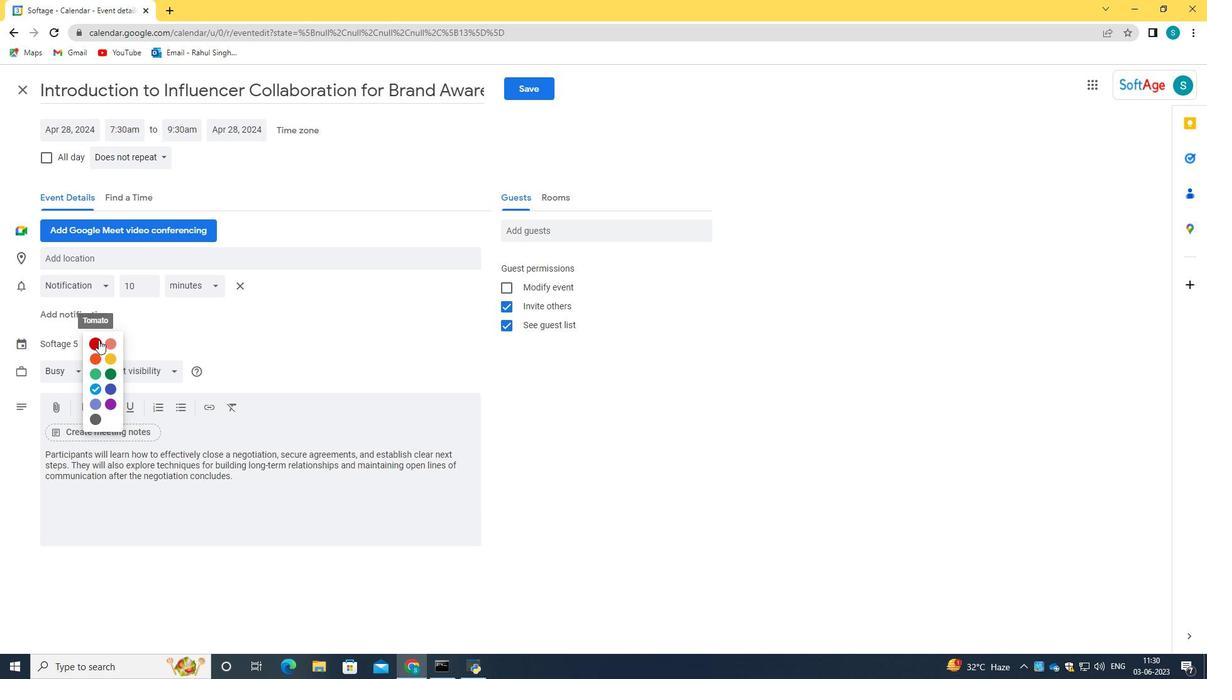 
Action: Mouse pressed left at (110, 340)
Screenshot: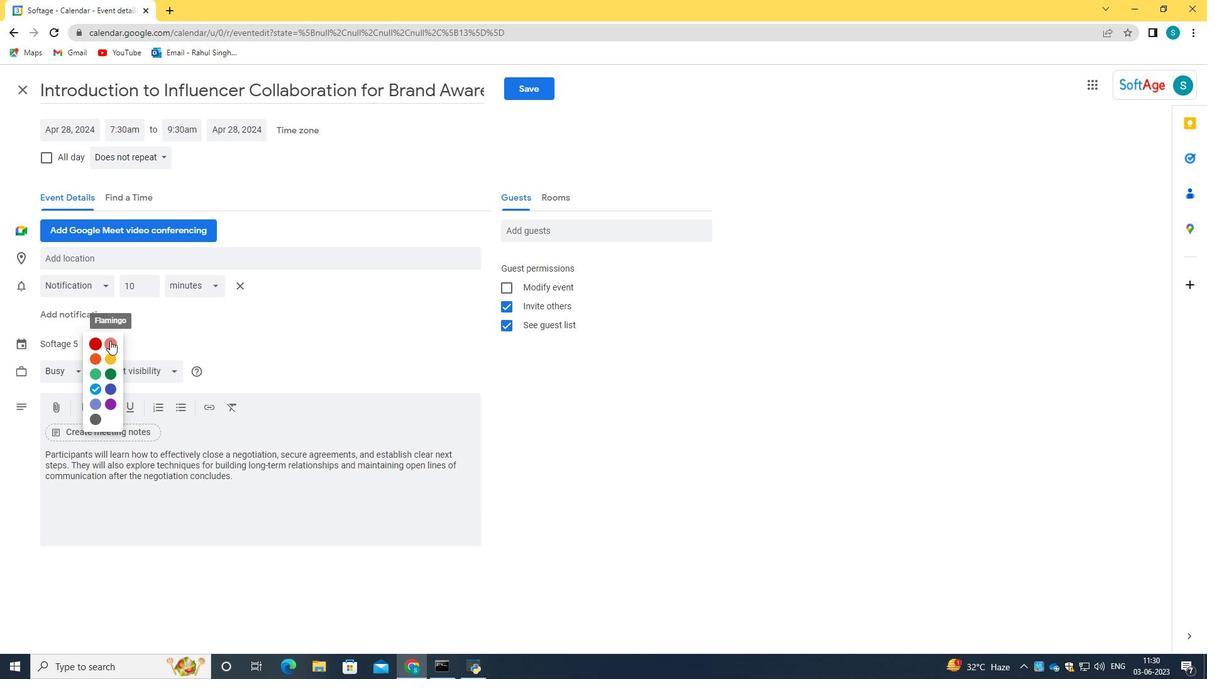 
Action: Mouse moved to (135, 256)
Screenshot: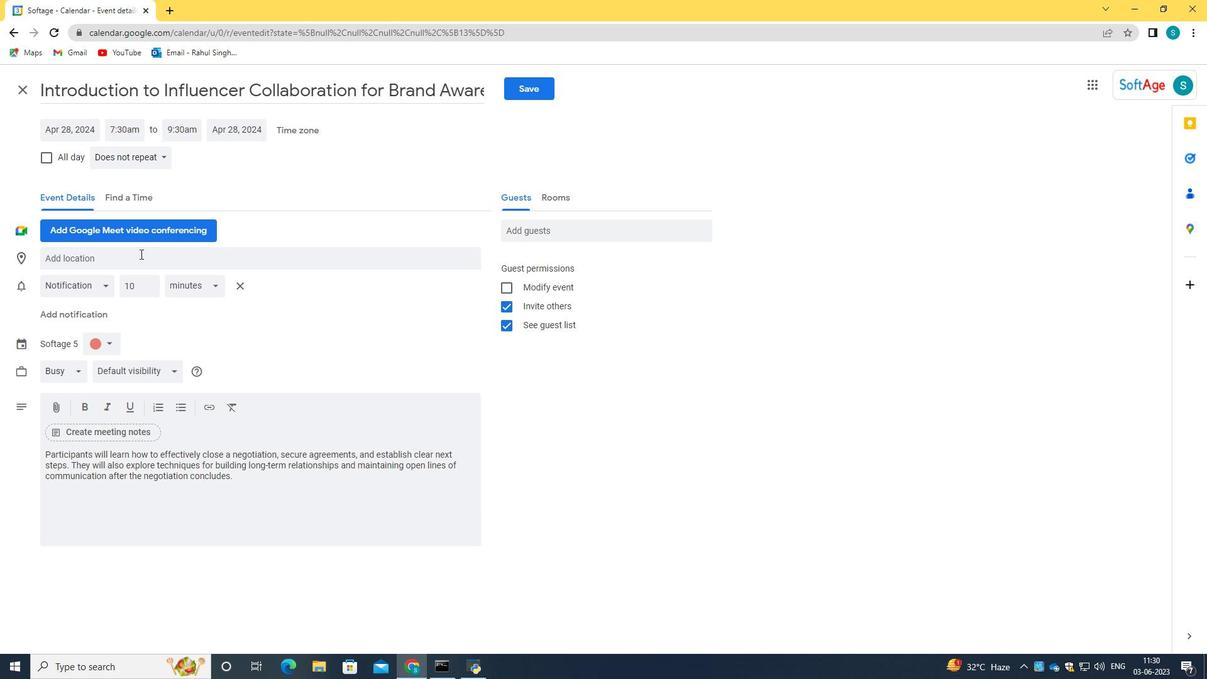 
Action: Mouse pressed left at (135, 256)
Screenshot: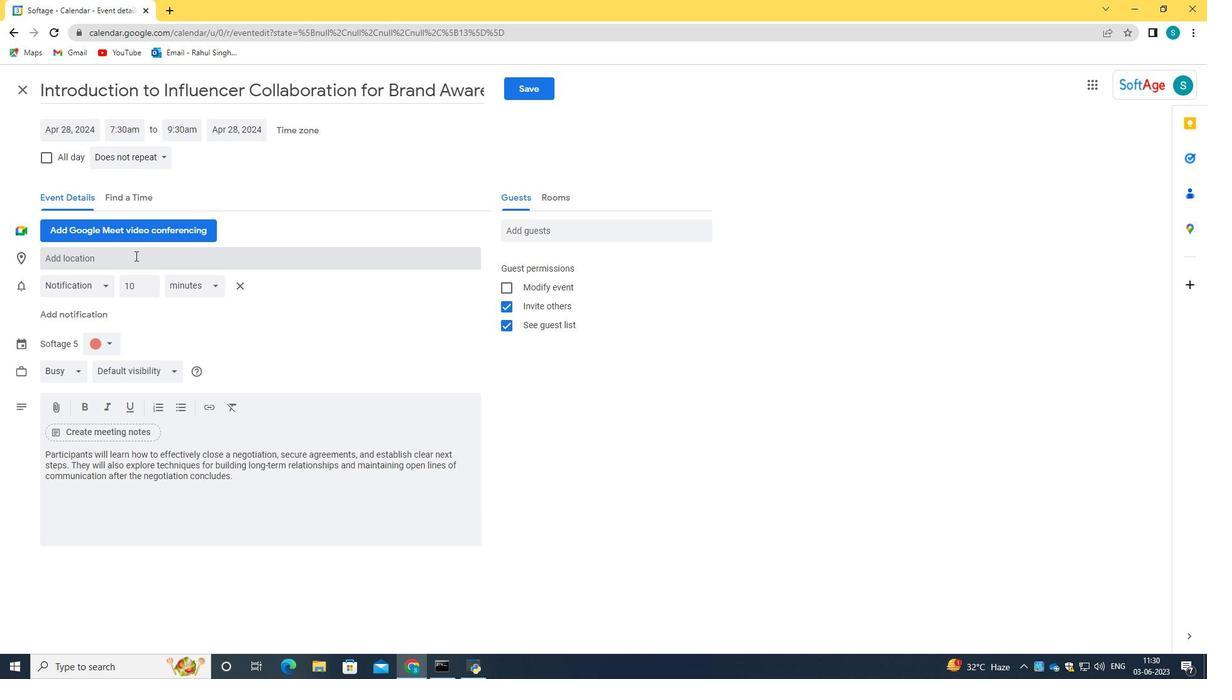 
Action: Key pressed 987<Key.space><Key.caps_lock>EI<Key.space><Key.caps_lock><Key.caps_lock>R<Key.caps_lock>etiro<Key.space><Key.caps_lock>P<Key.caps_lock>ark,<Key.space><Key.caps_lock>M<Key.caps_lock>adrid<Key.space><Key.caps_lock>S<Key.caps_lock><Key.backspace><Key.backspace>,<Key.space><Key.caps_lock>S<Key.caps_lock>pain
Screenshot: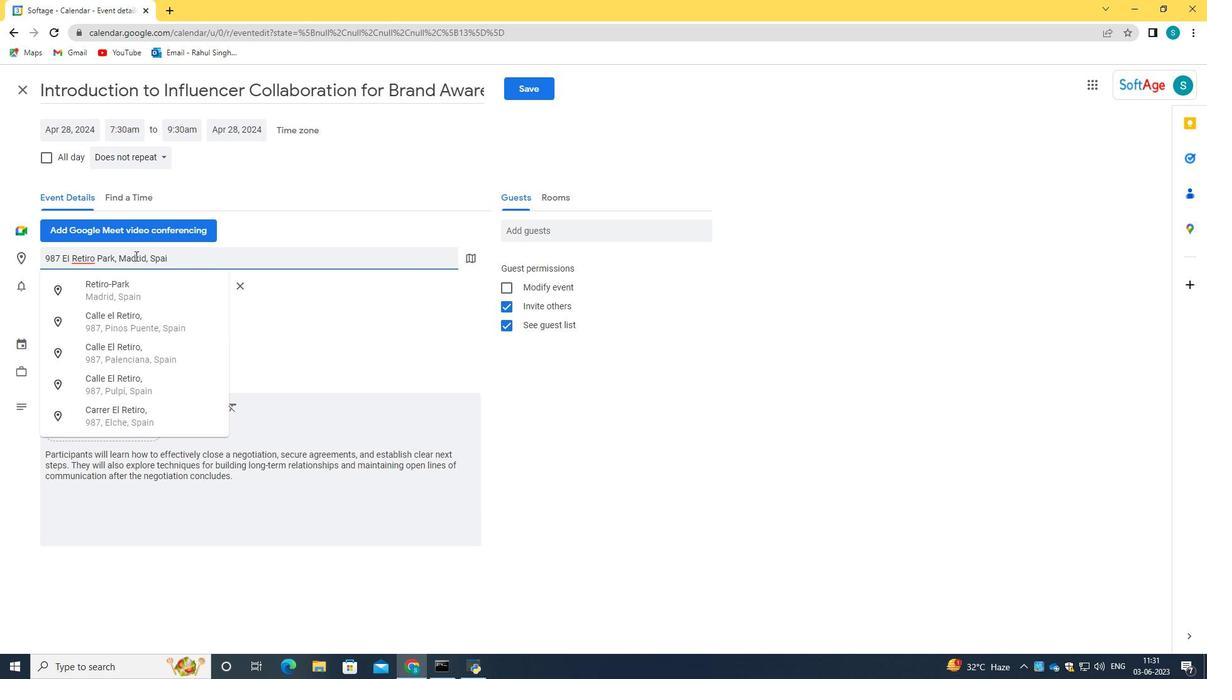 
Action: Mouse moved to (230, 273)
Screenshot: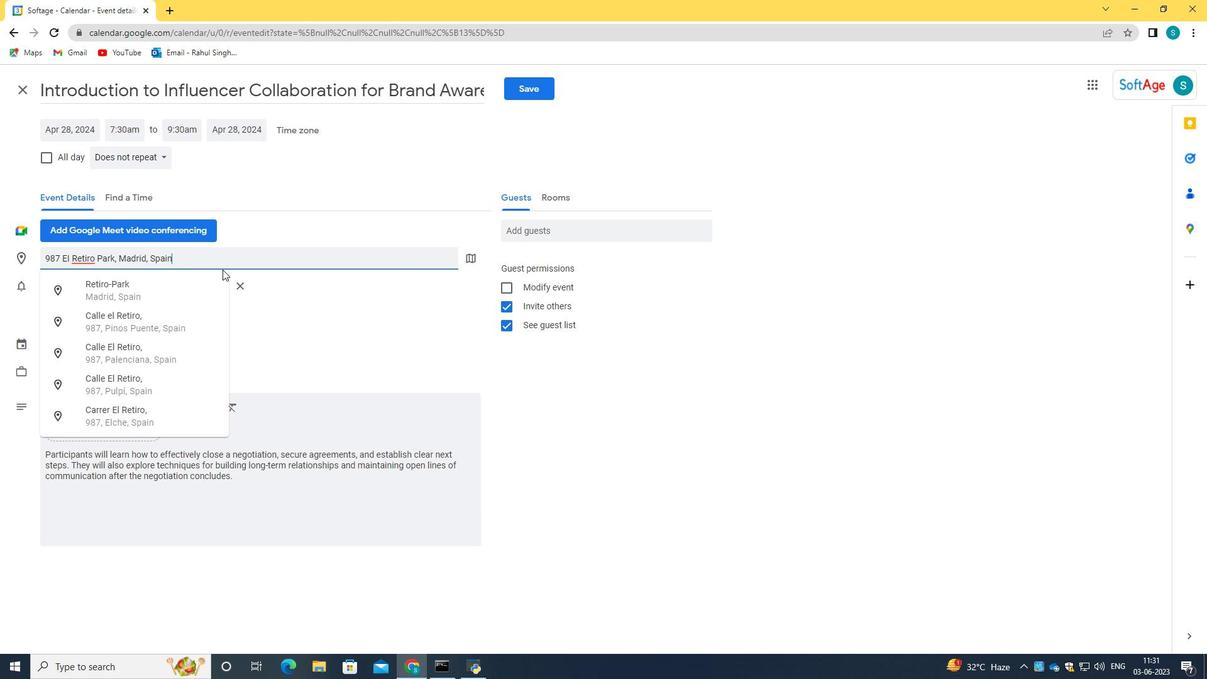 
Action: Key pressed <Key.enter>
Screenshot: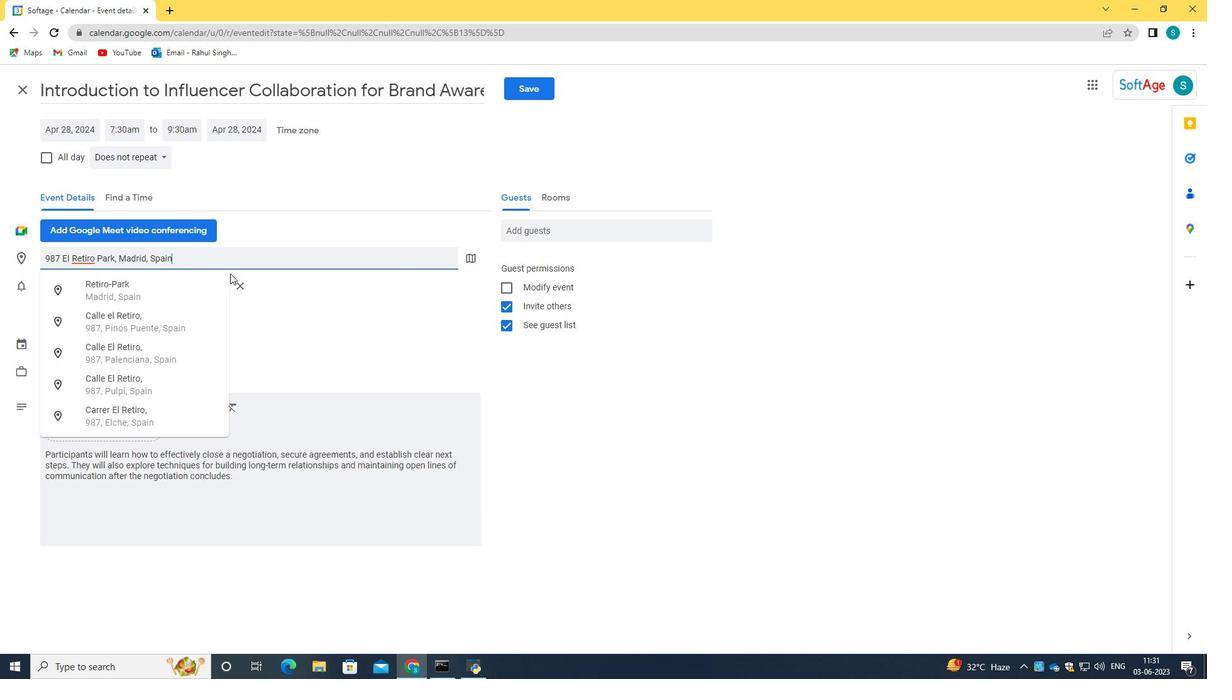 
Action: Mouse moved to (607, 226)
Screenshot: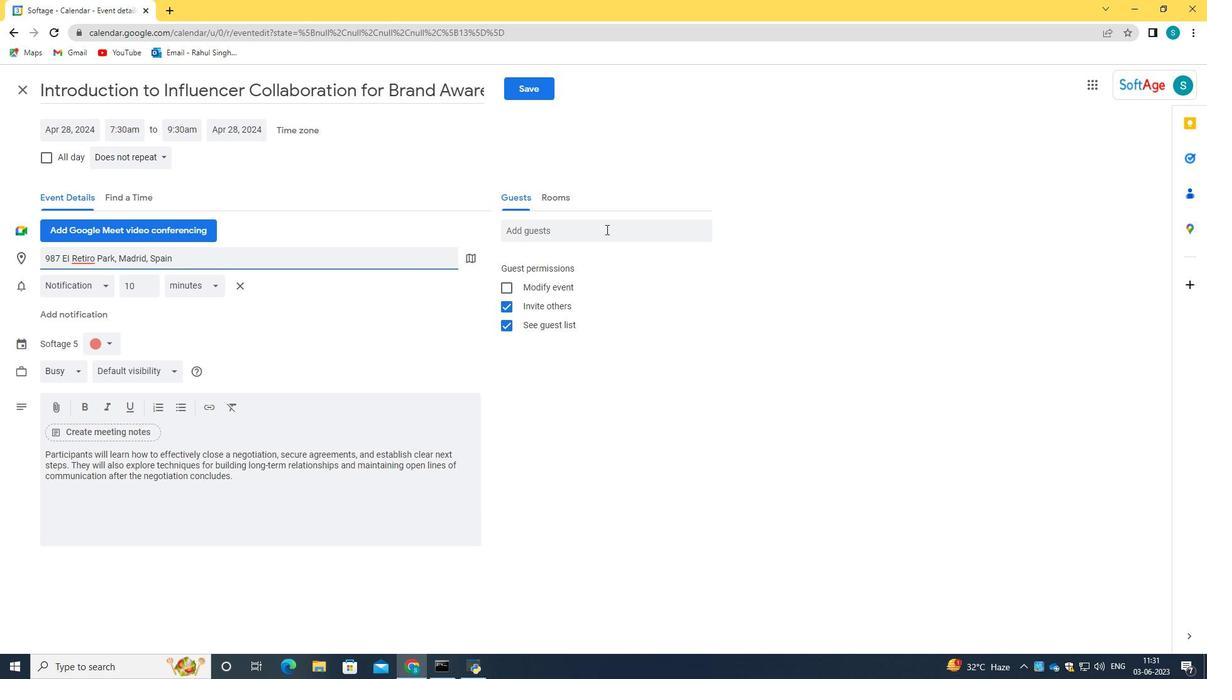 
Action: Mouse pressed left at (607, 226)
Screenshot: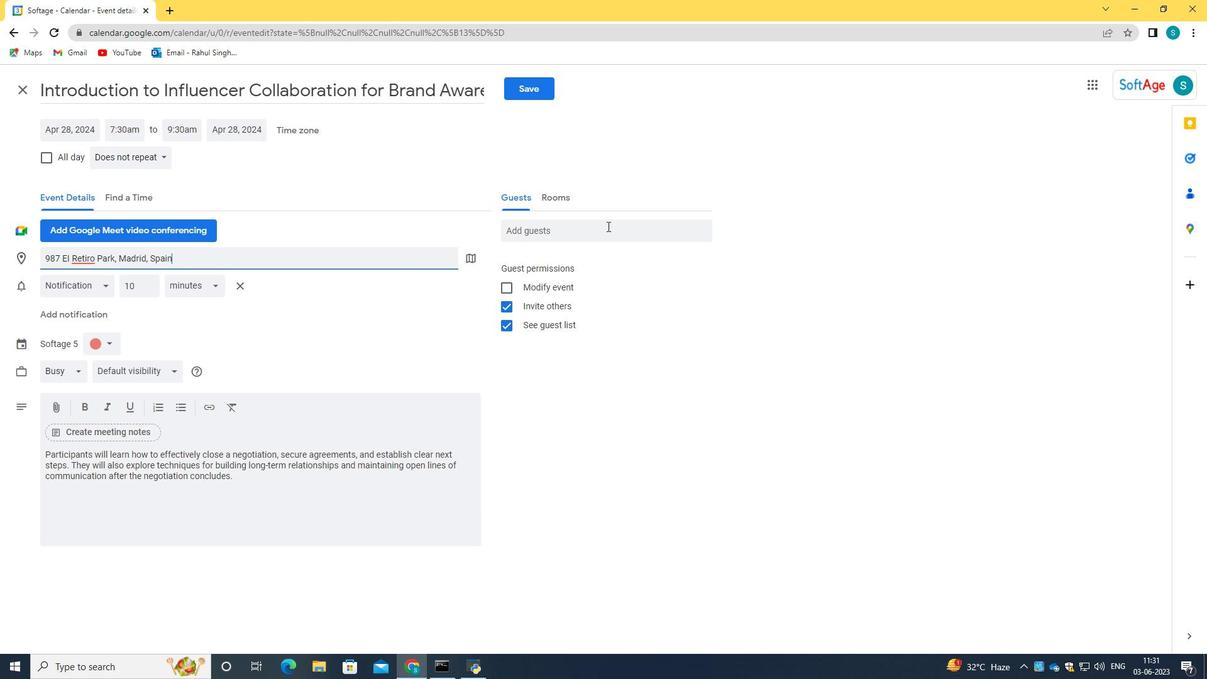 
Action: Key pressed softage.4<Key.shift>@softage.net
Screenshot: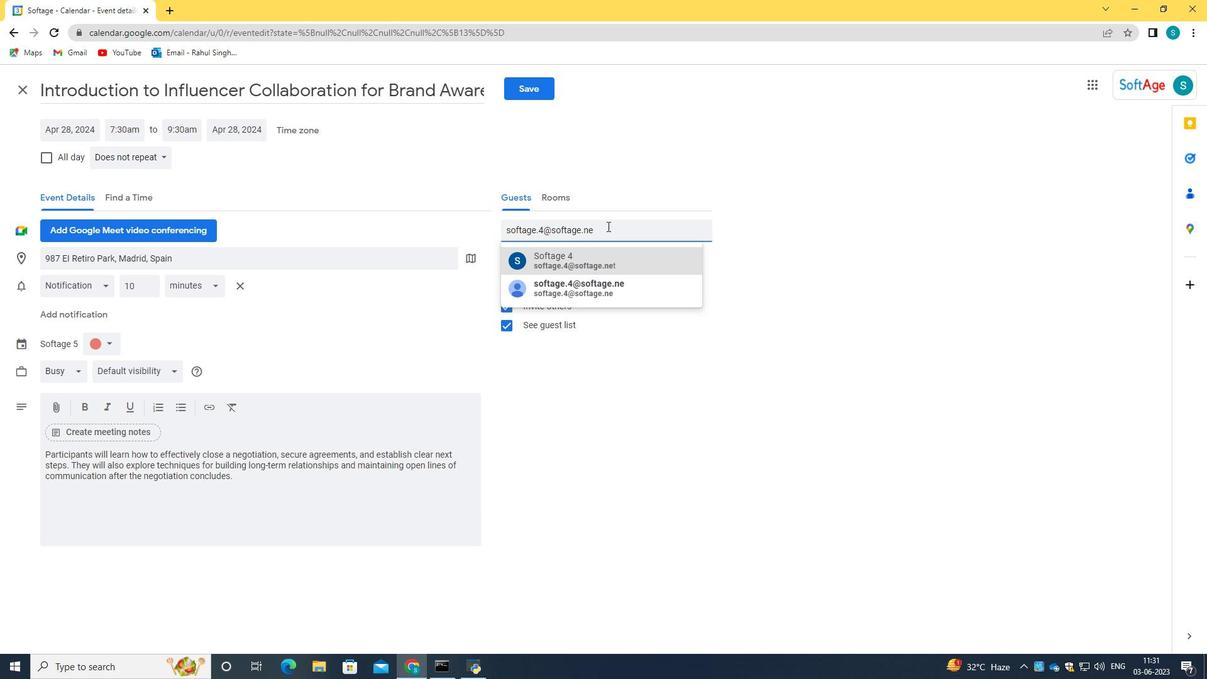 
Action: Mouse moved to (602, 252)
Screenshot: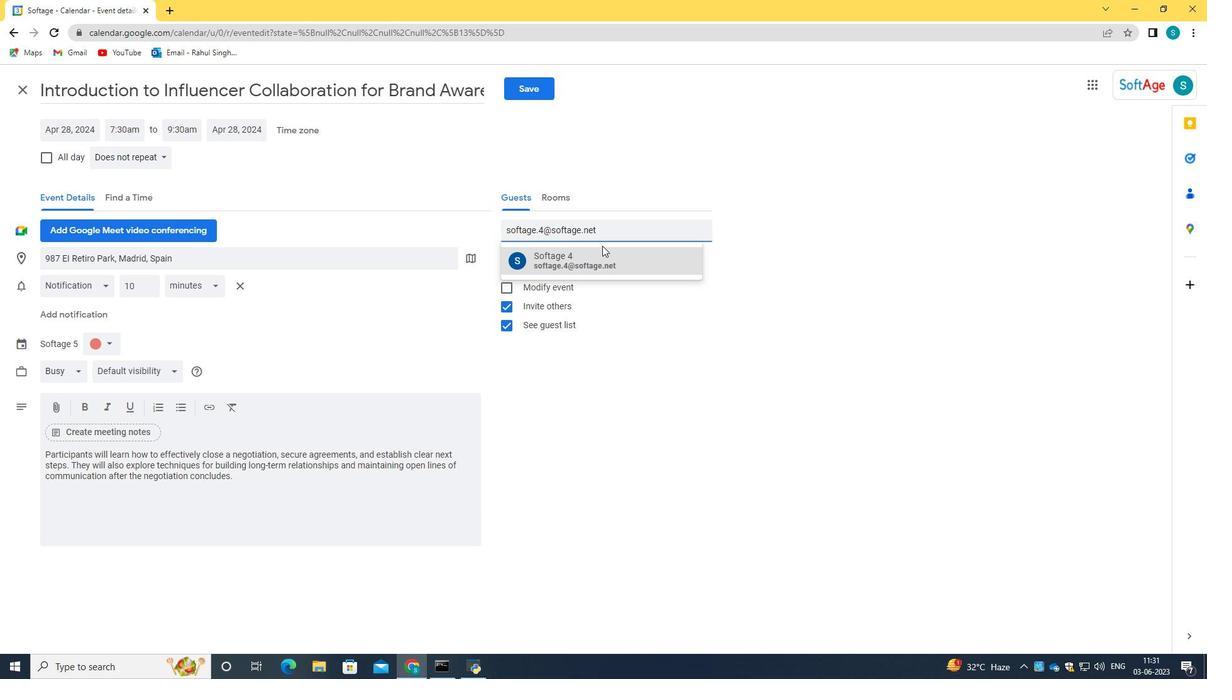 
Action: Mouse pressed left at (602, 252)
Screenshot: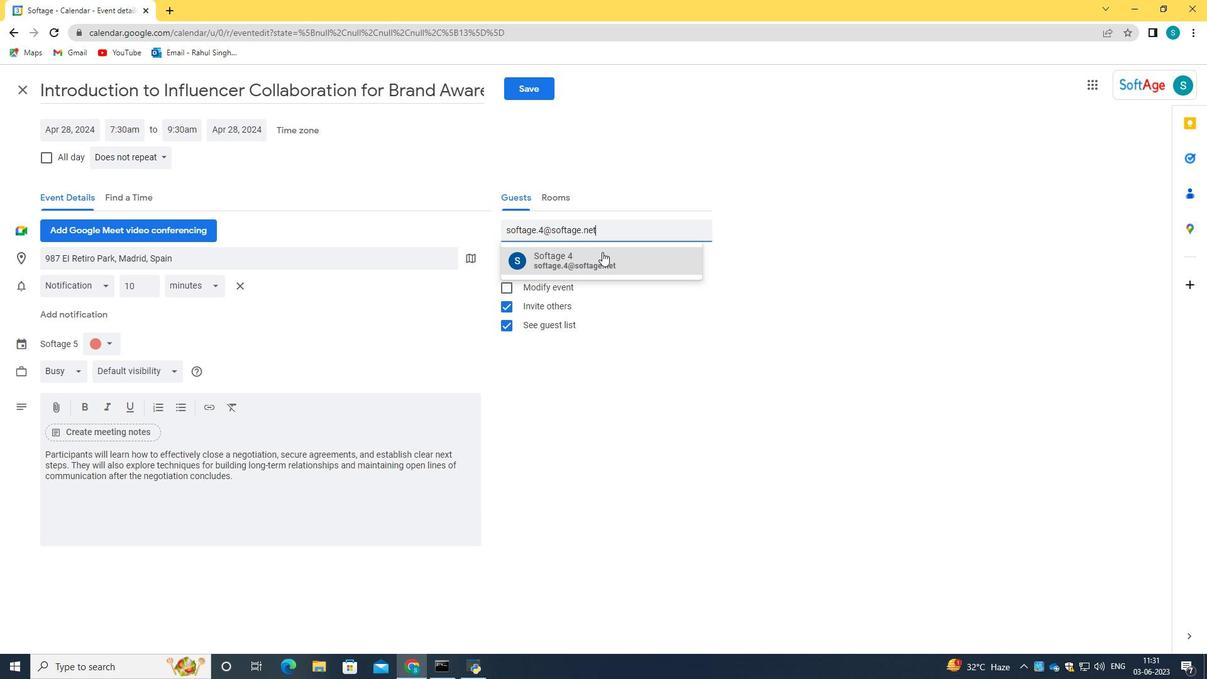 
Action: Mouse moved to (560, 235)
Screenshot: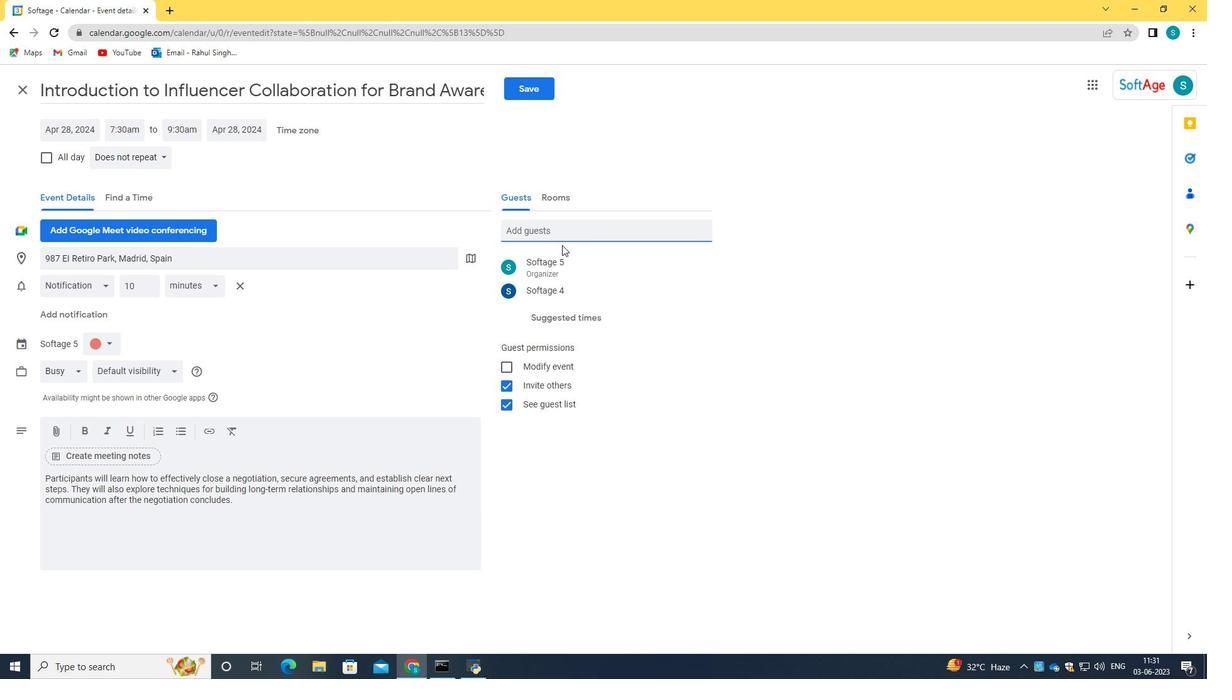 
Action: Key pressed softage.6<Key.shift>@softage.net
Screenshot: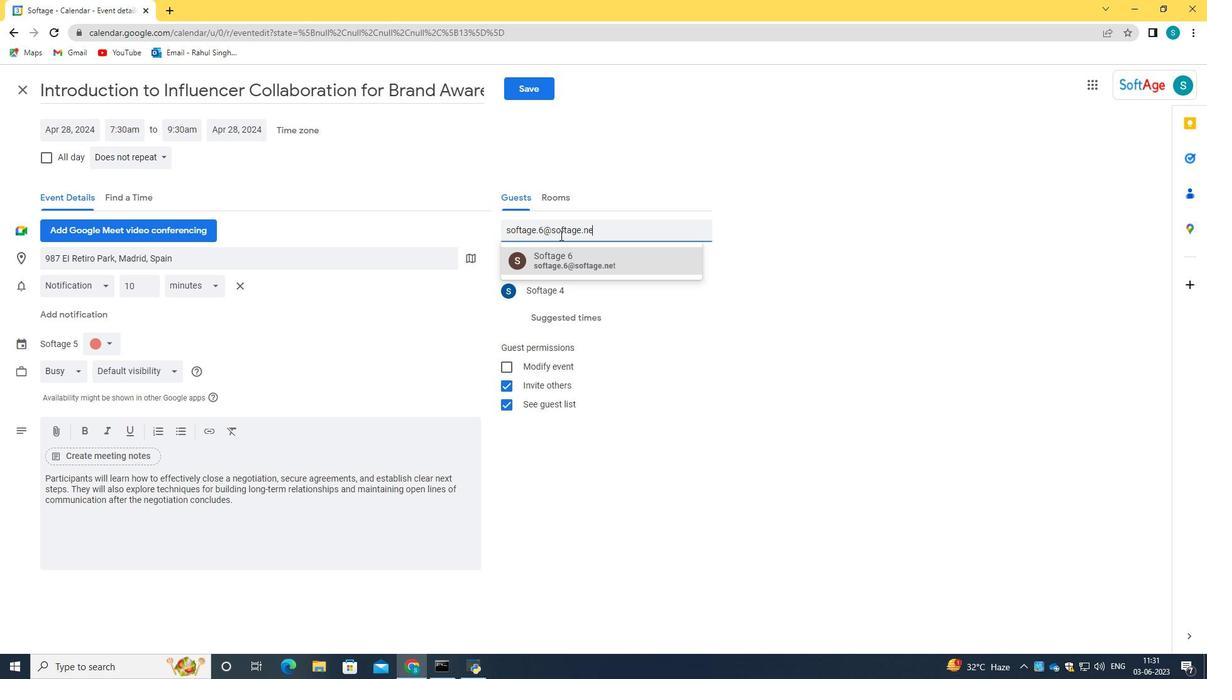 
Action: Mouse moved to (574, 258)
Screenshot: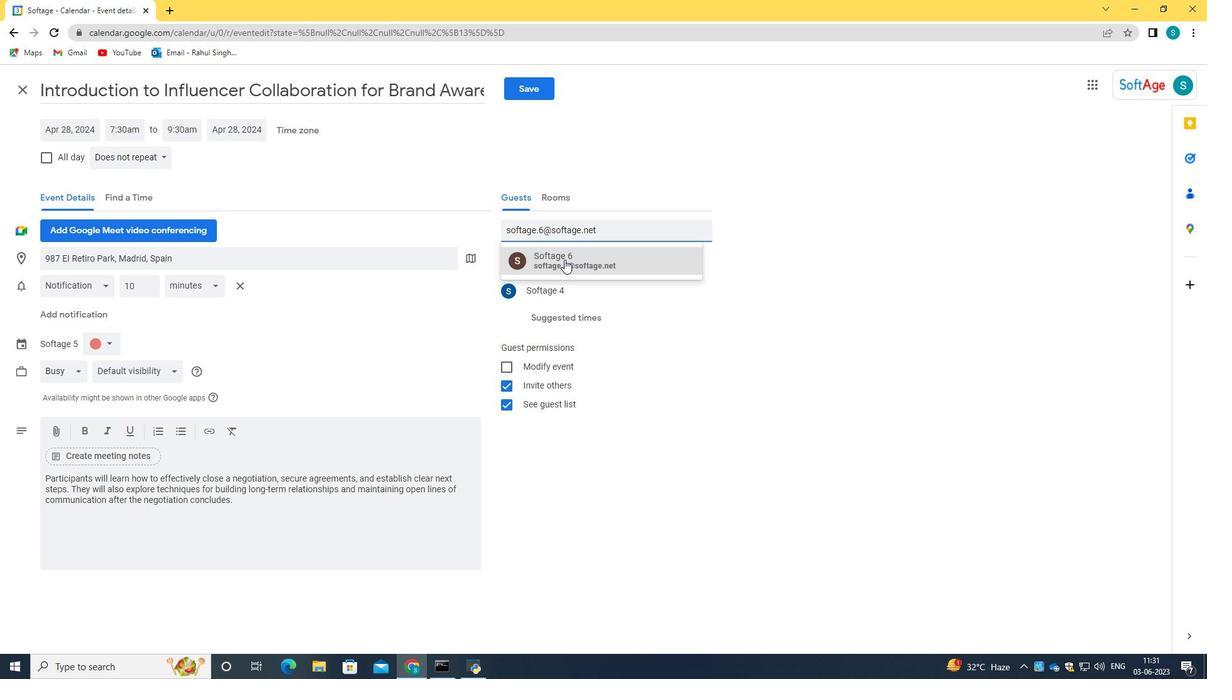 
Action: Mouse pressed left at (574, 258)
Screenshot: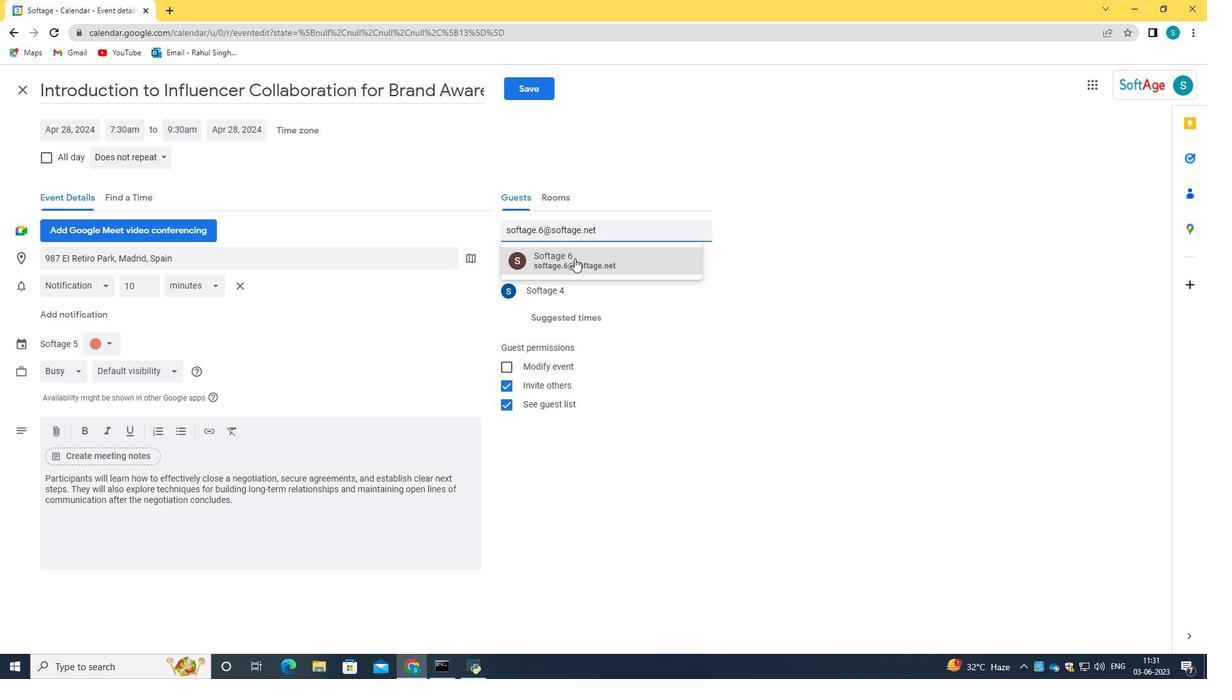 
Action: Mouse moved to (139, 157)
Screenshot: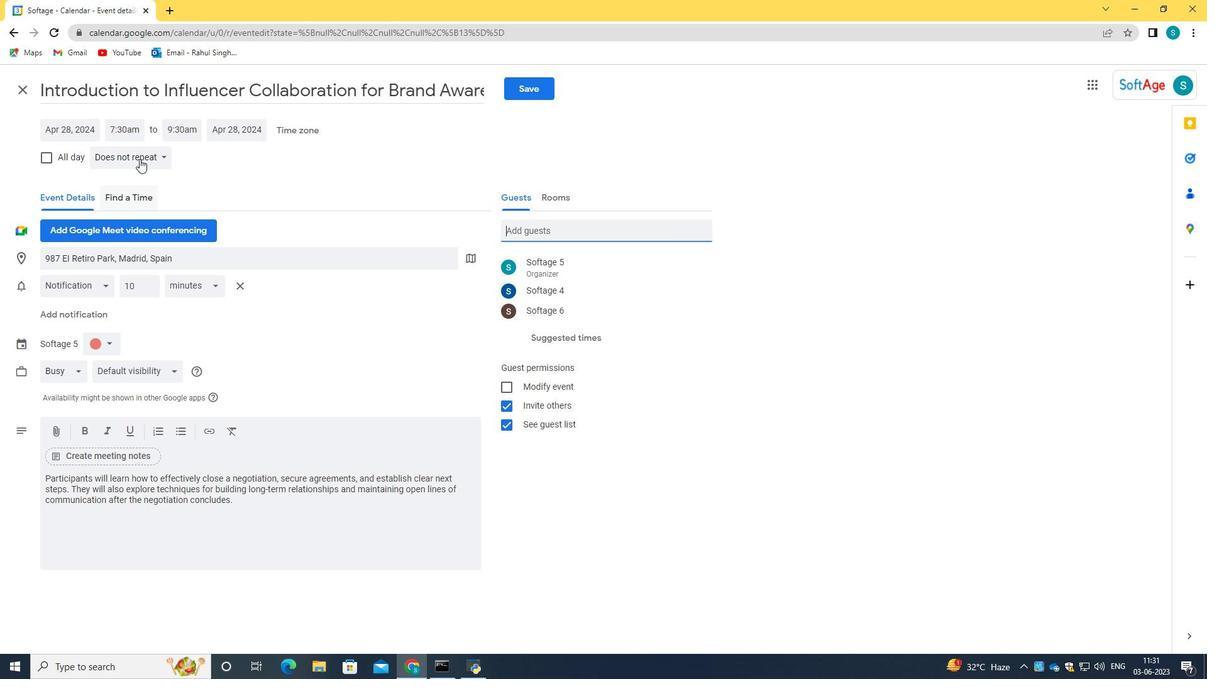 
Action: Mouse pressed left at (139, 157)
Screenshot: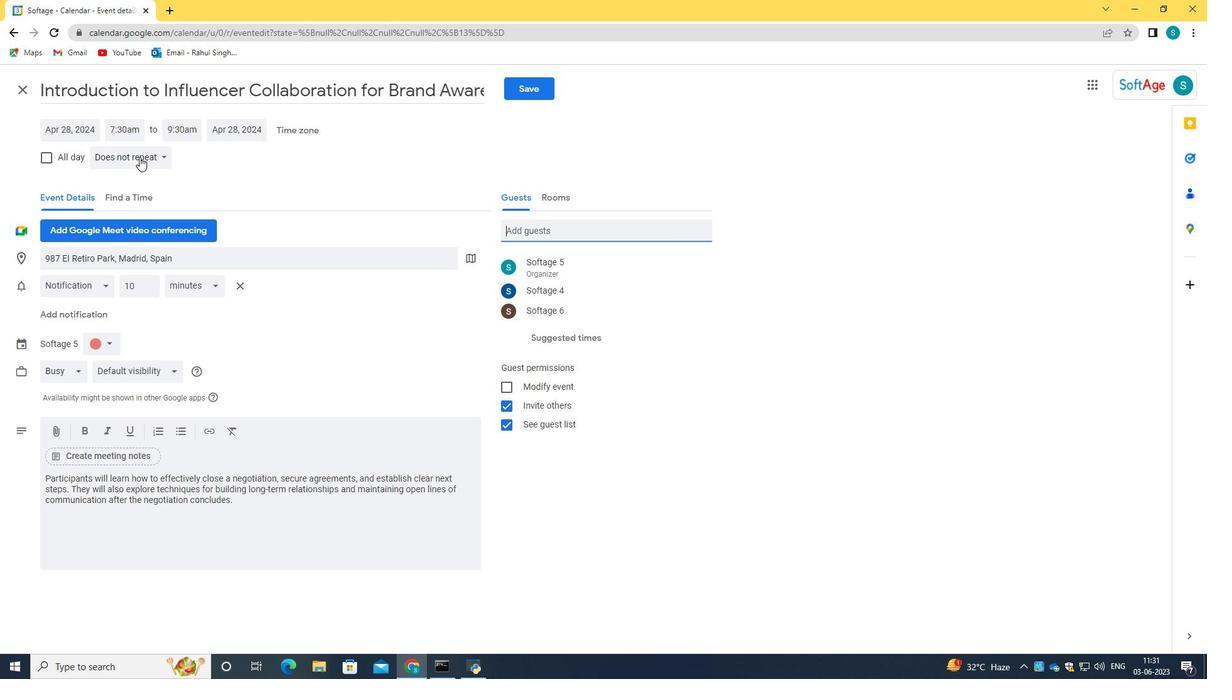 
Action: Mouse moved to (147, 288)
Screenshot: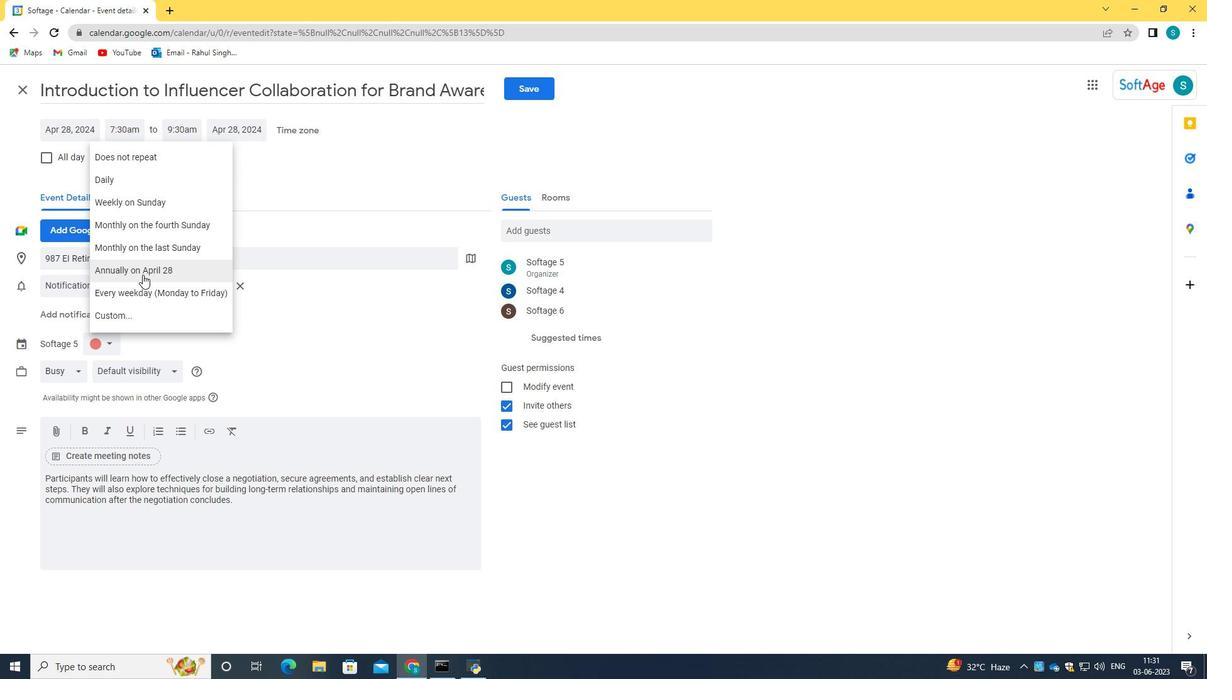 
Action: Mouse pressed left at (147, 288)
Screenshot: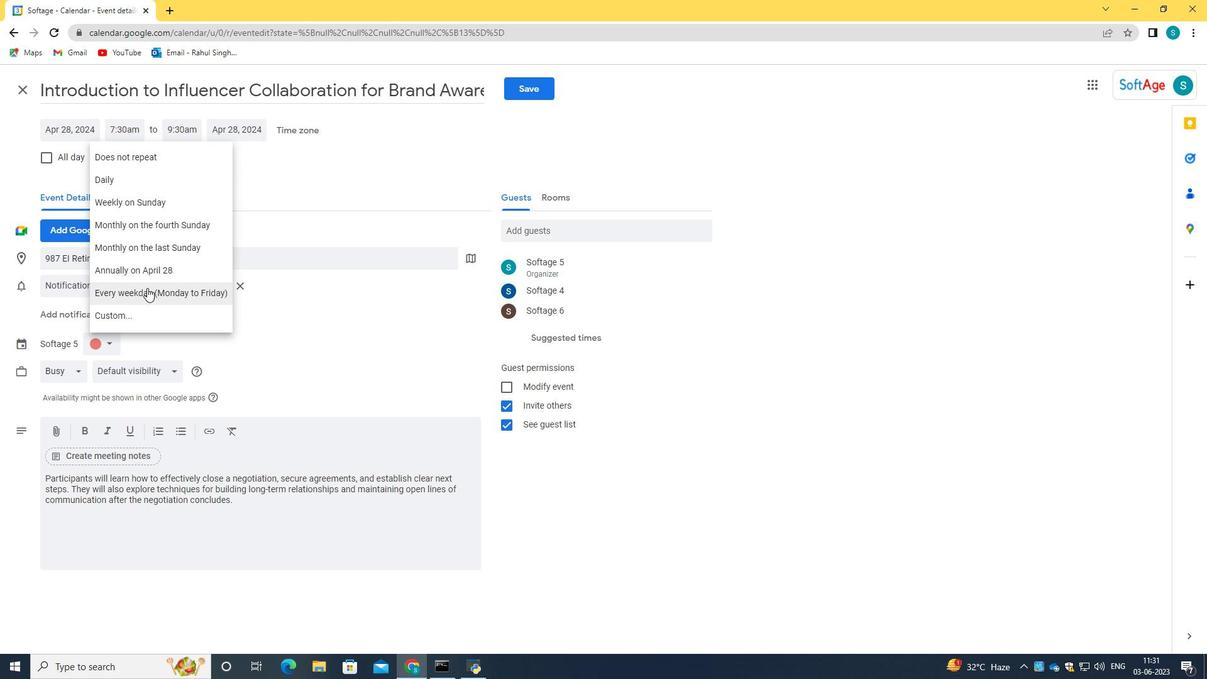 
Action: Mouse moved to (535, 90)
Screenshot: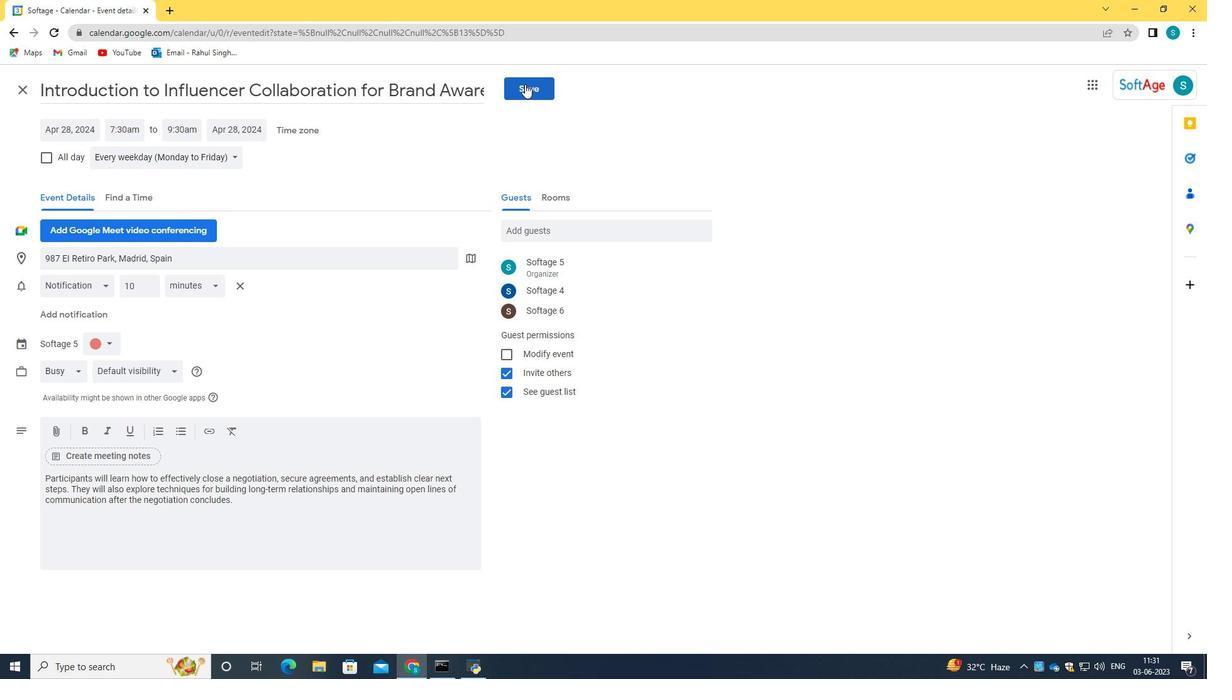 
Action: Mouse pressed left at (535, 90)
Screenshot: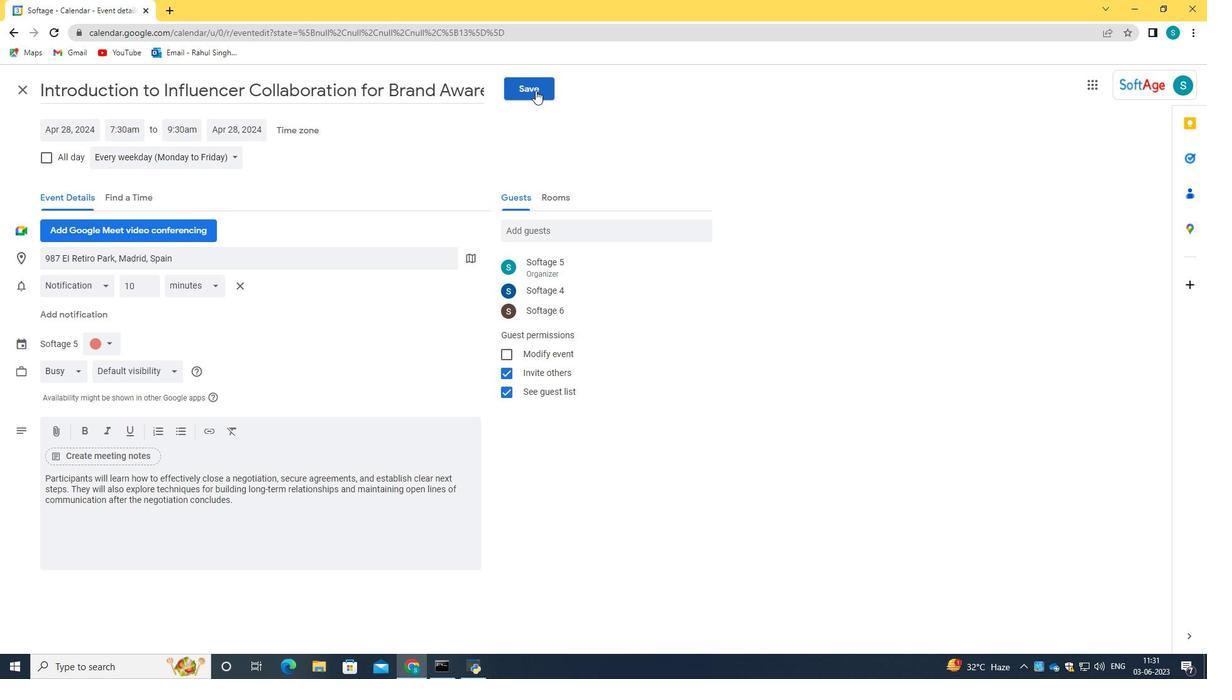 
Action: Mouse moved to (725, 383)
Screenshot: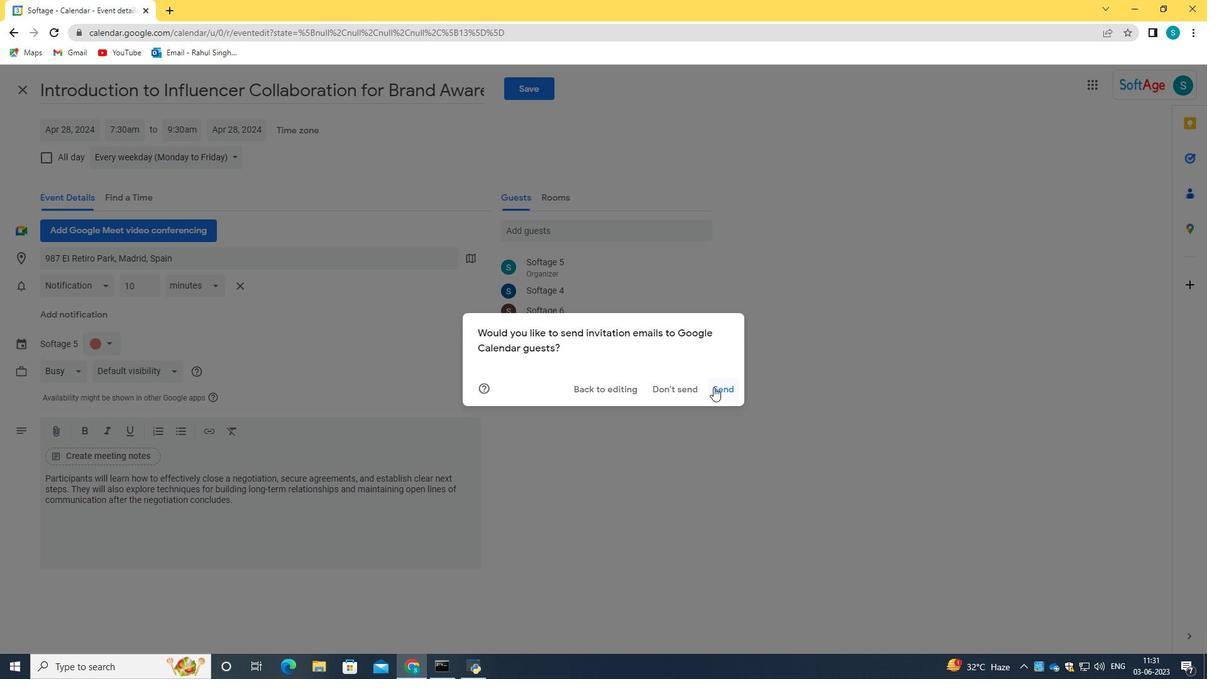 
Action: Mouse pressed left at (725, 383)
Screenshot: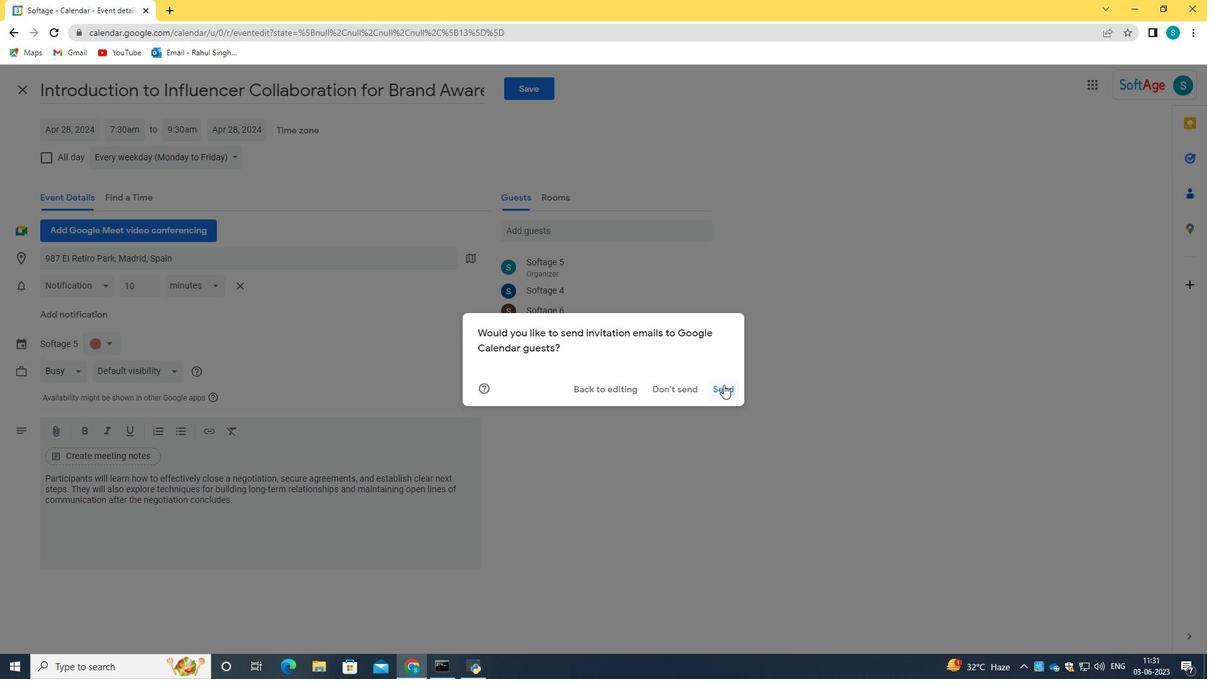 
Action: Mouse moved to (726, 383)
Screenshot: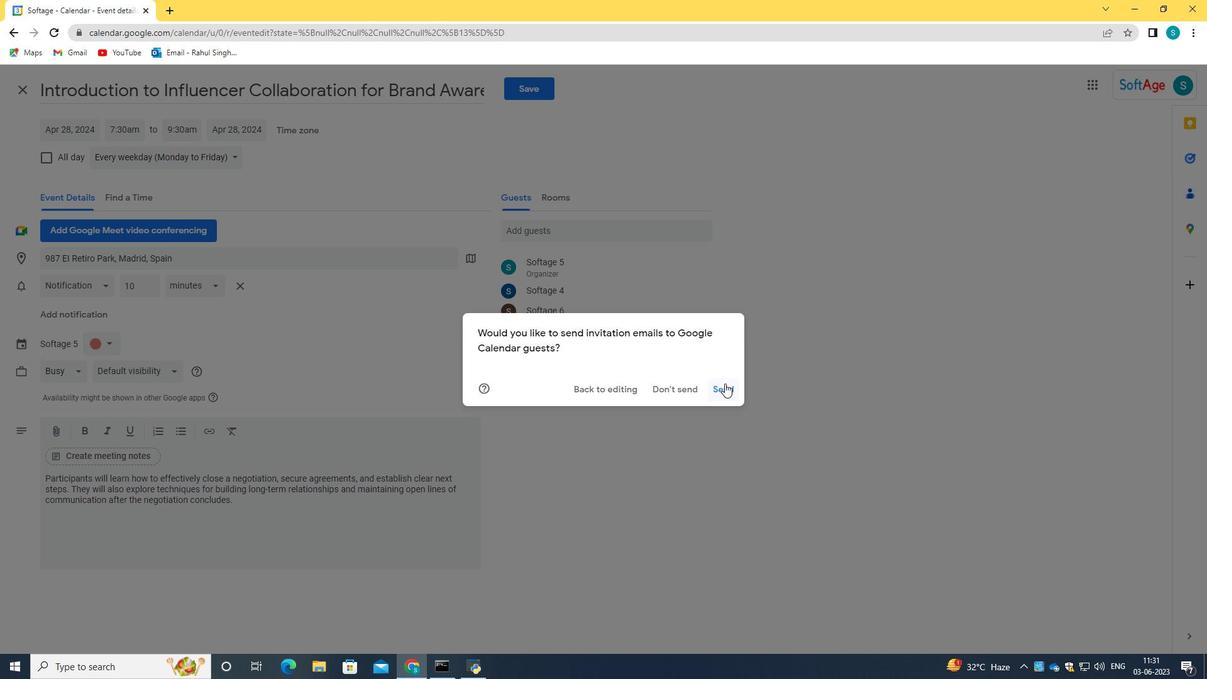 
